 Task: Look for space in Sevastopol, Ukraine from 9th June, 2023 to 16th June, 2023 for 2 adults in price range Rs.8000 to Rs.16000. Place can be entire place with 2 bedrooms having 2 beds and 1 bathroom. Property type can be house, flat, guest house. Booking option can be shelf check-in. Required host language is English.
Action: Mouse moved to (412, 99)
Screenshot: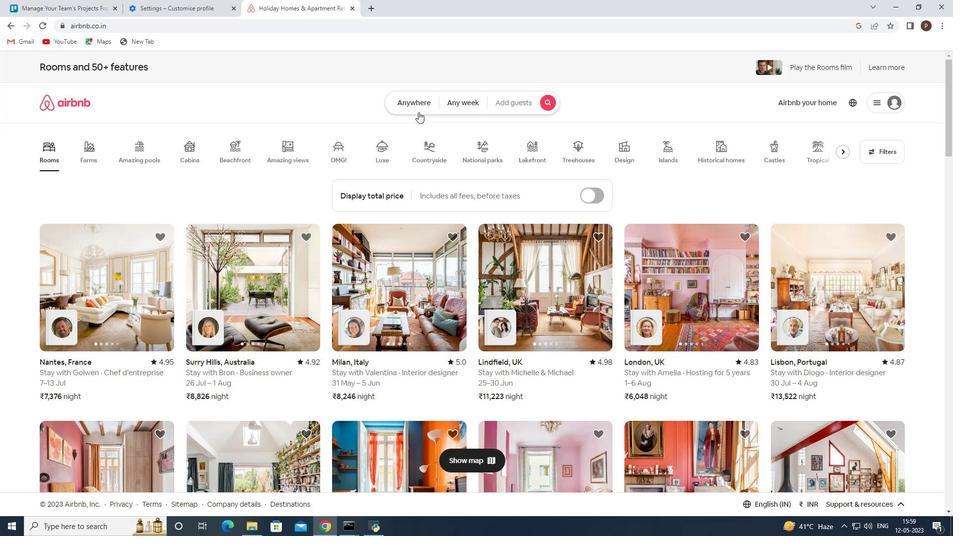 
Action: Mouse pressed left at (412, 99)
Screenshot: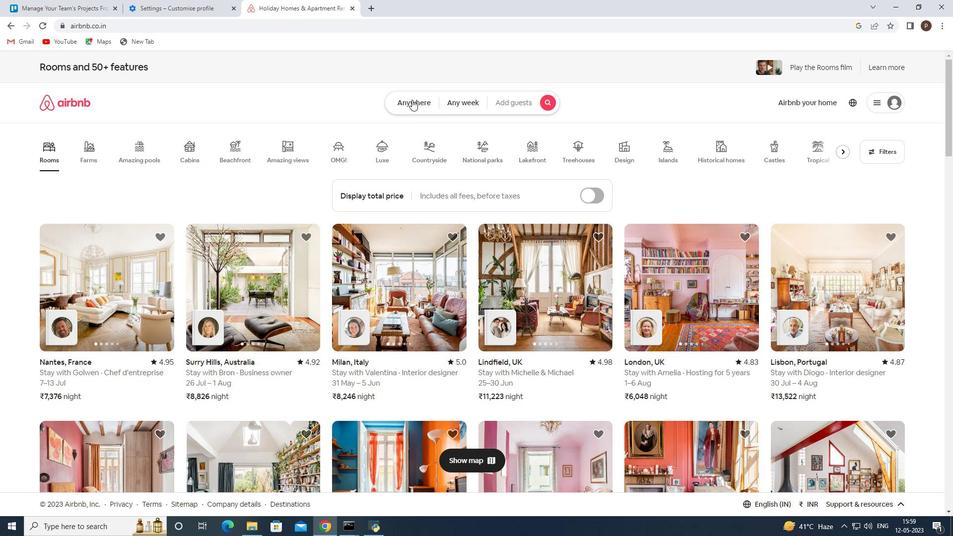
Action: Mouse moved to (313, 142)
Screenshot: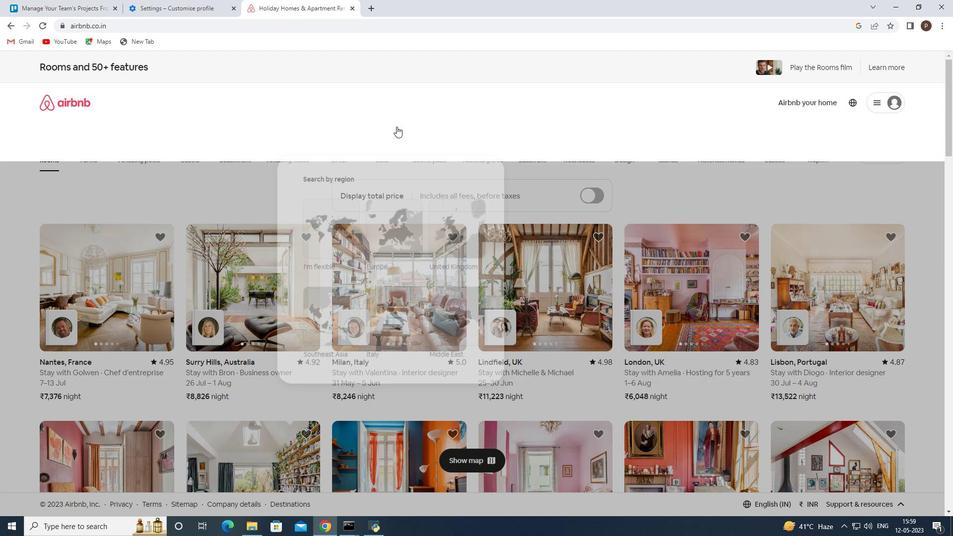 
Action: Mouse pressed left at (313, 142)
Screenshot: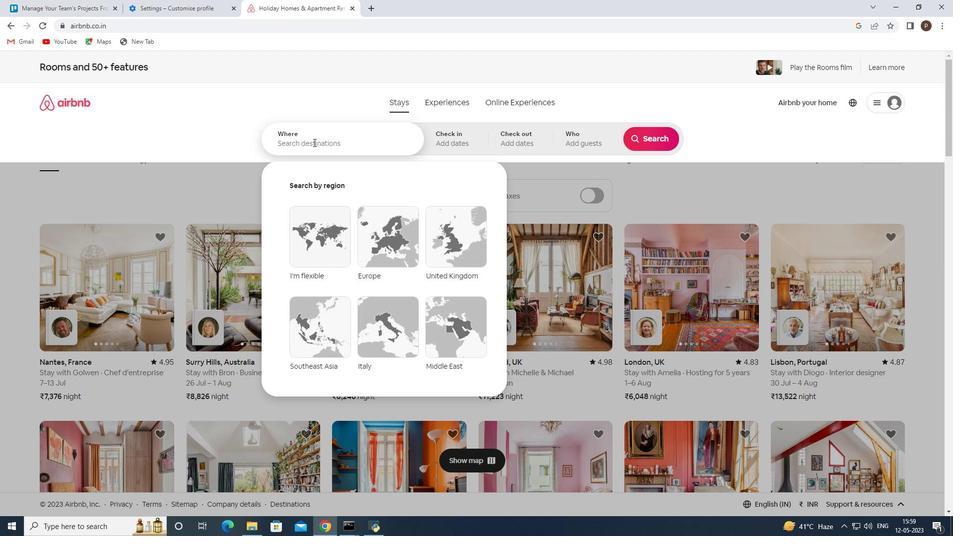 
Action: Key pressed <Key.caps_lock>S<Key.caps_lock>evastopol,<Key.space><Key.caps_lock>U<Key.caps_lock>kraine<Key.space><Key.enter>
Screenshot: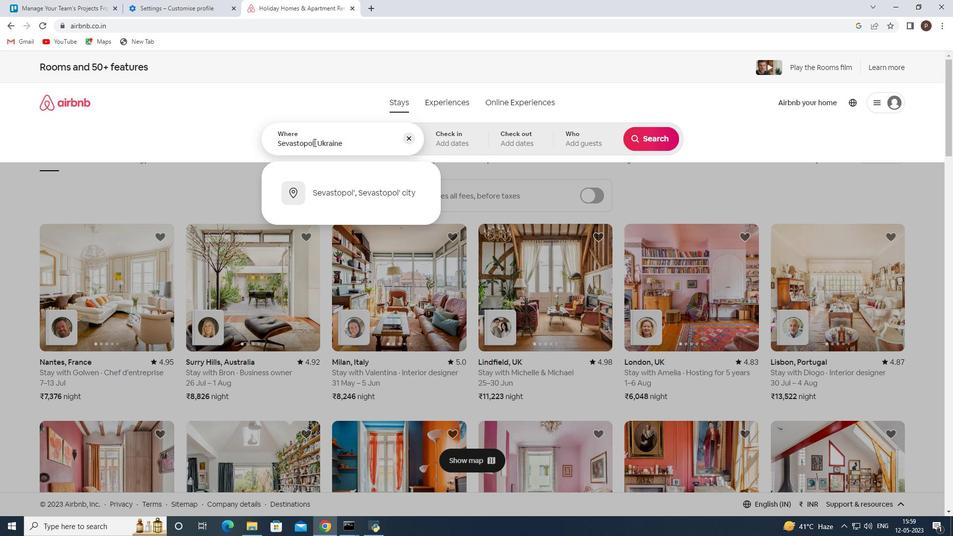 
Action: Mouse moved to (615, 282)
Screenshot: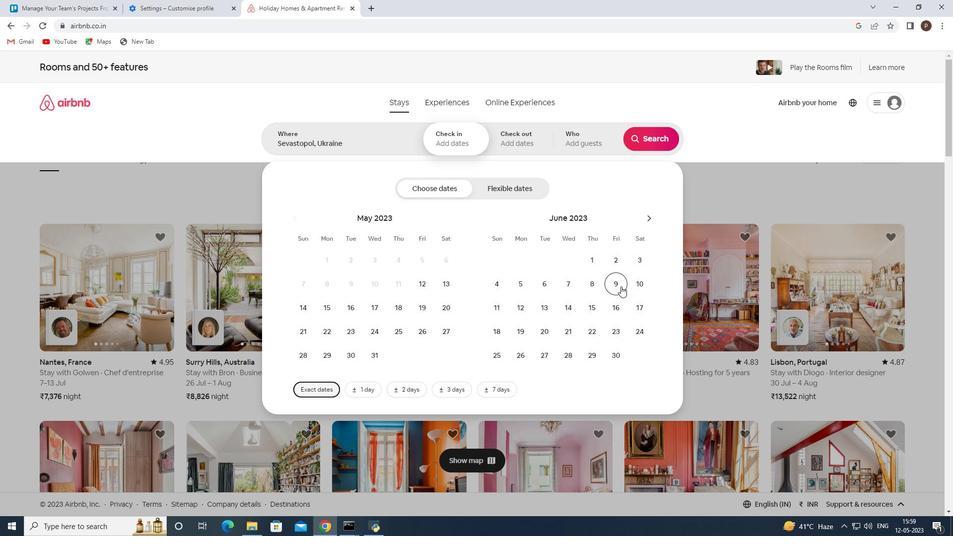 
Action: Mouse pressed left at (615, 282)
Screenshot: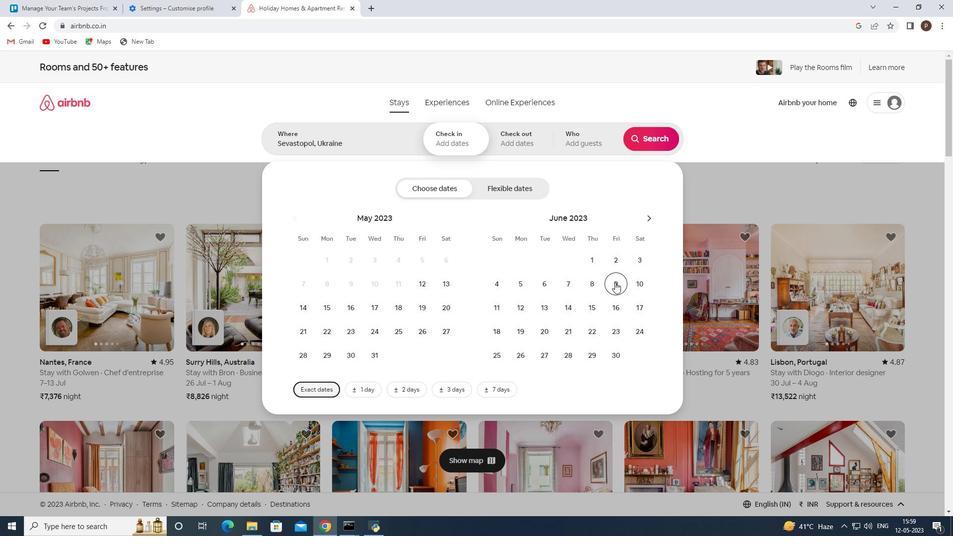 
Action: Mouse moved to (617, 302)
Screenshot: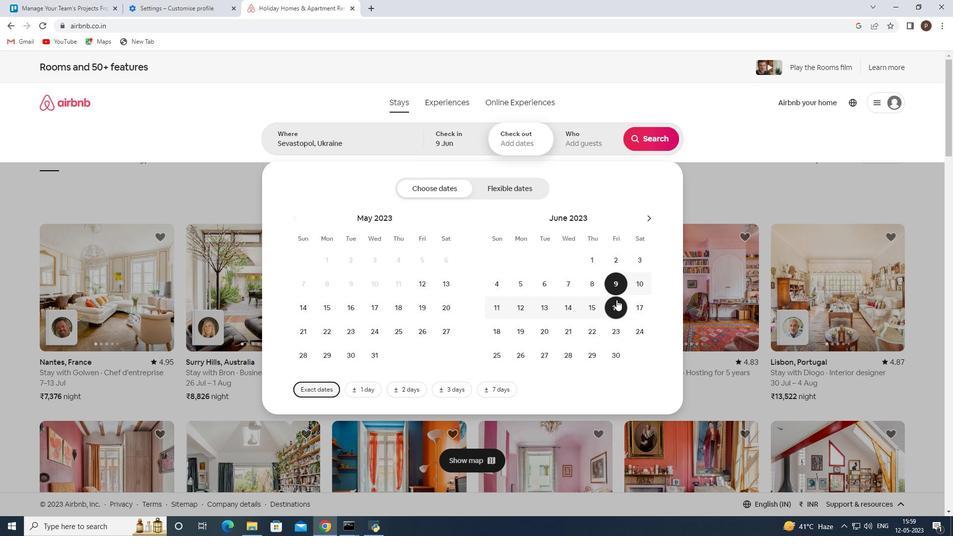 
Action: Mouse pressed left at (617, 302)
Screenshot: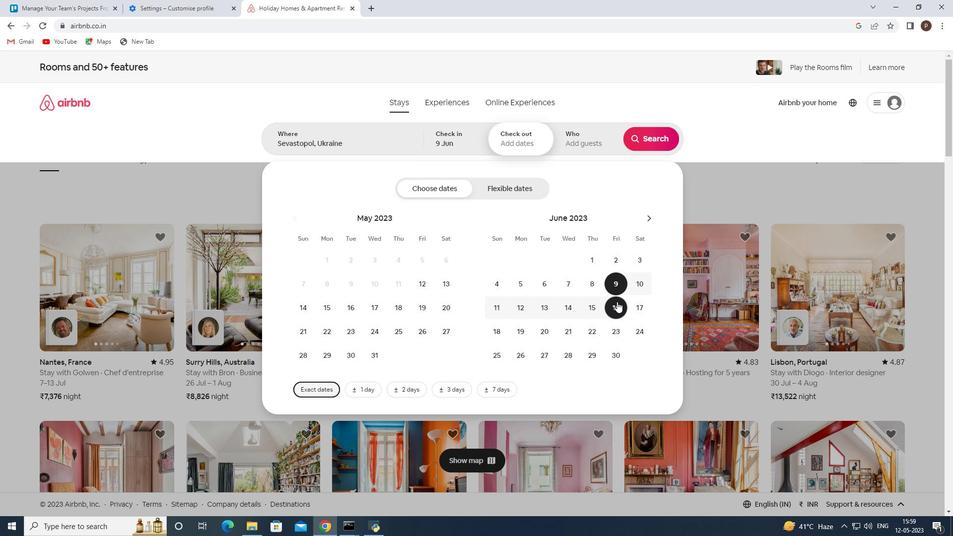 
Action: Mouse moved to (573, 141)
Screenshot: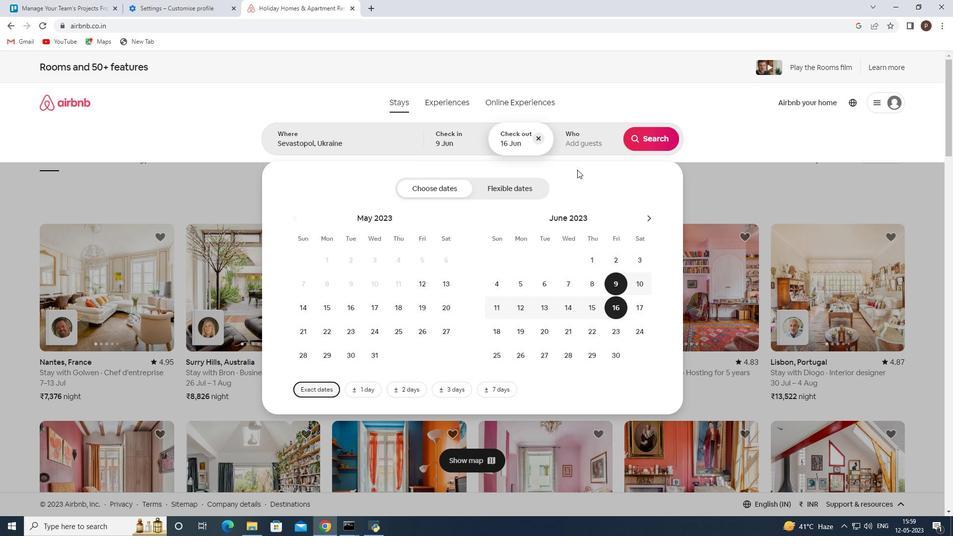 
Action: Mouse pressed left at (573, 141)
Screenshot: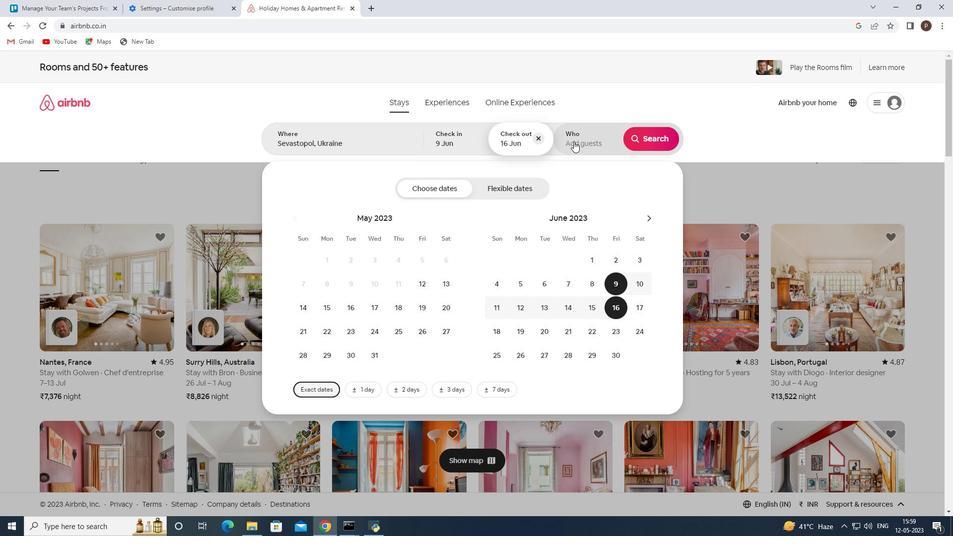 
Action: Mouse moved to (655, 197)
Screenshot: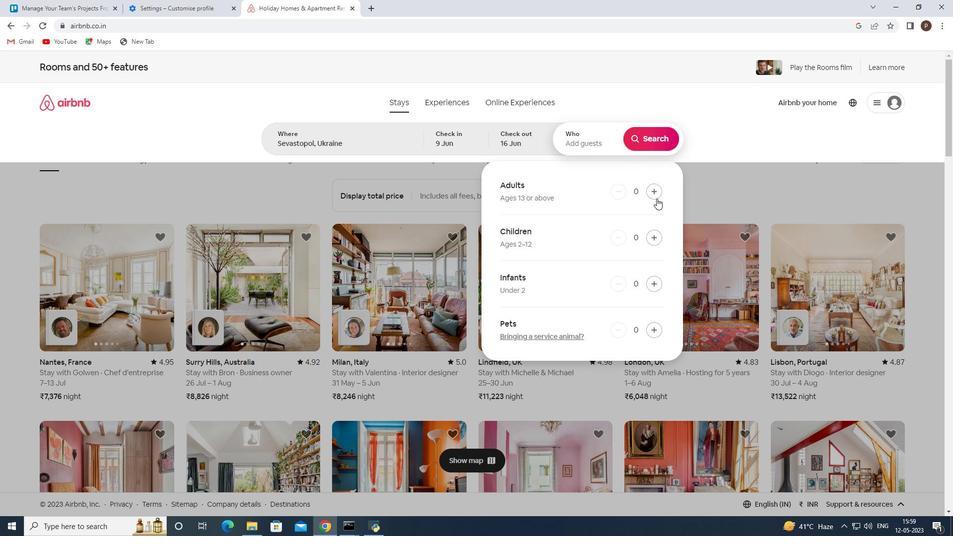 
Action: Mouse pressed left at (655, 197)
Screenshot: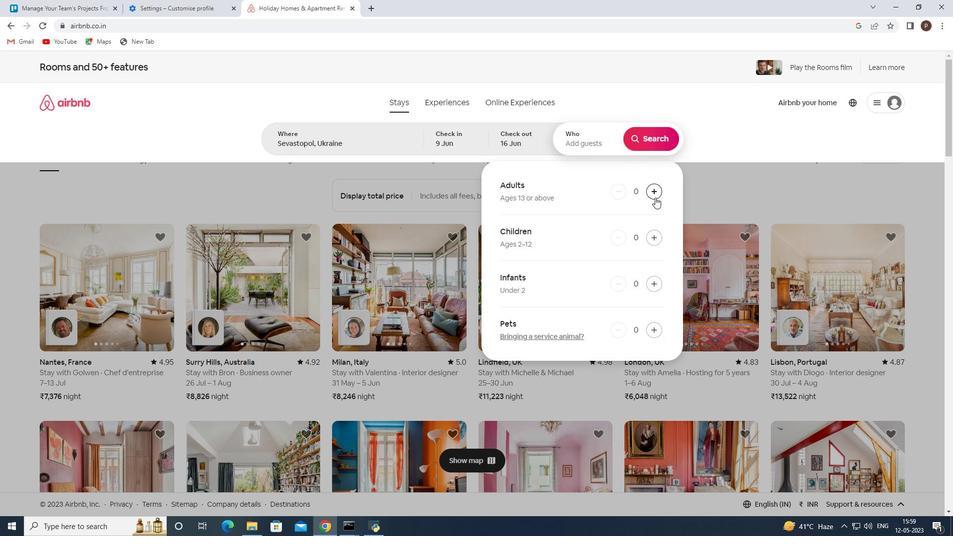 
Action: Mouse pressed left at (655, 197)
Screenshot: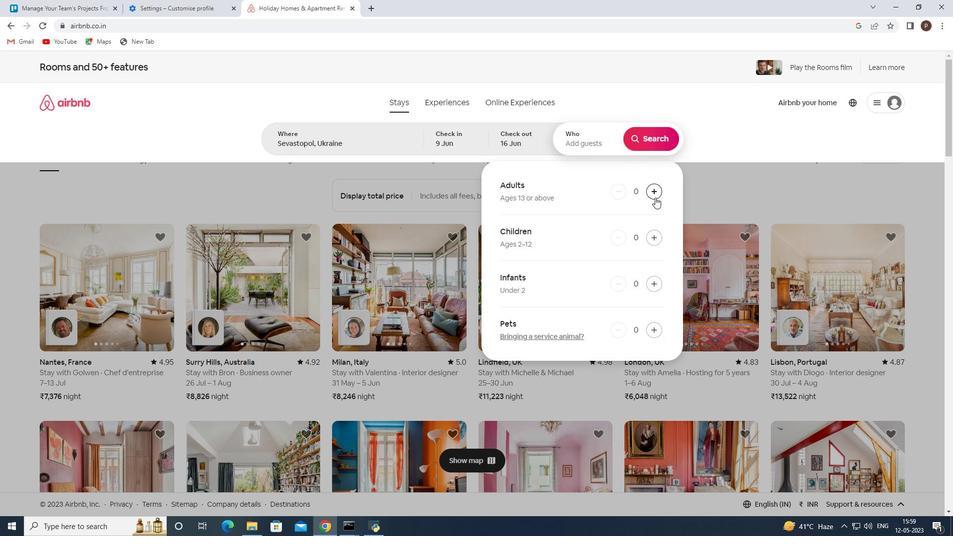 
Action: Mouse moved to (659, 140)
Screenshot: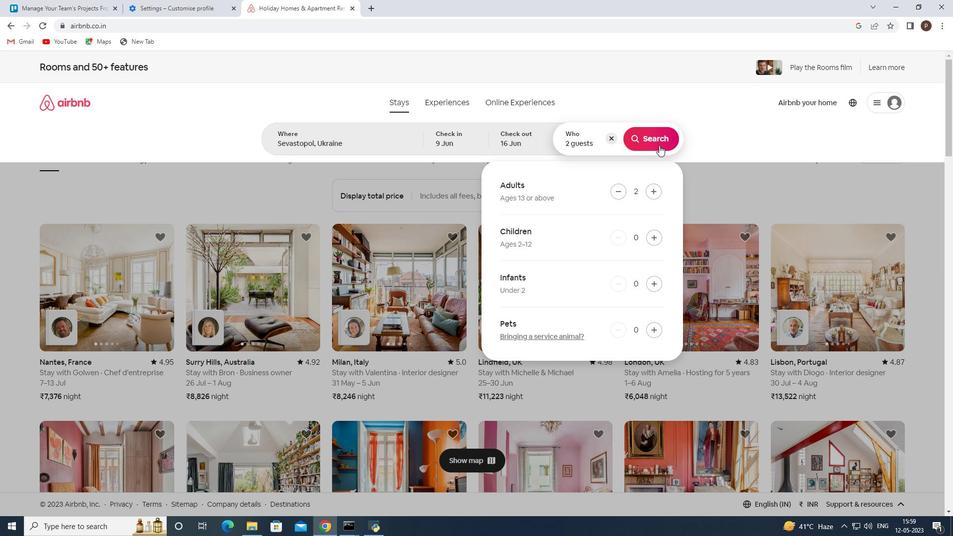 
Action: Mouse pressed left at (659, 140)
Screenshot: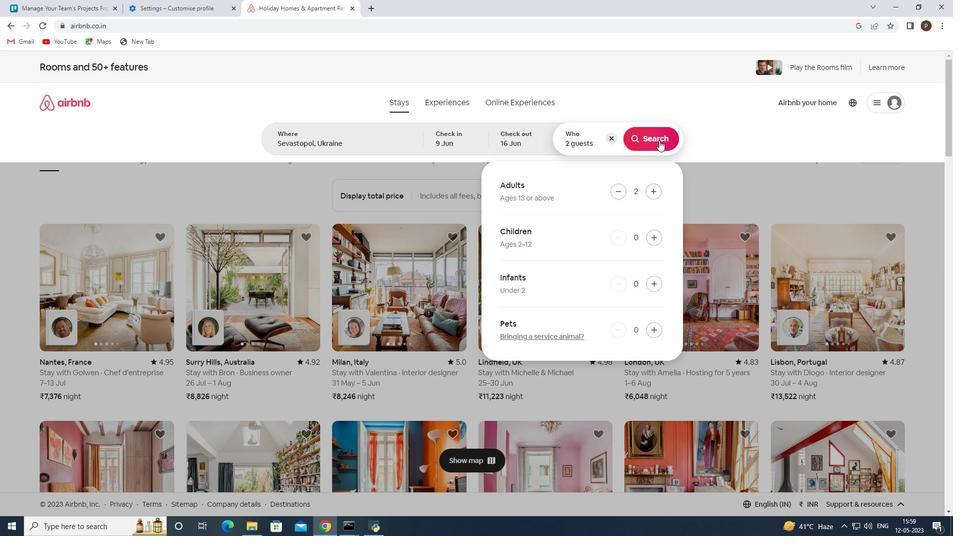 
Action: Mouse moved to (899, 109)
Screenshot: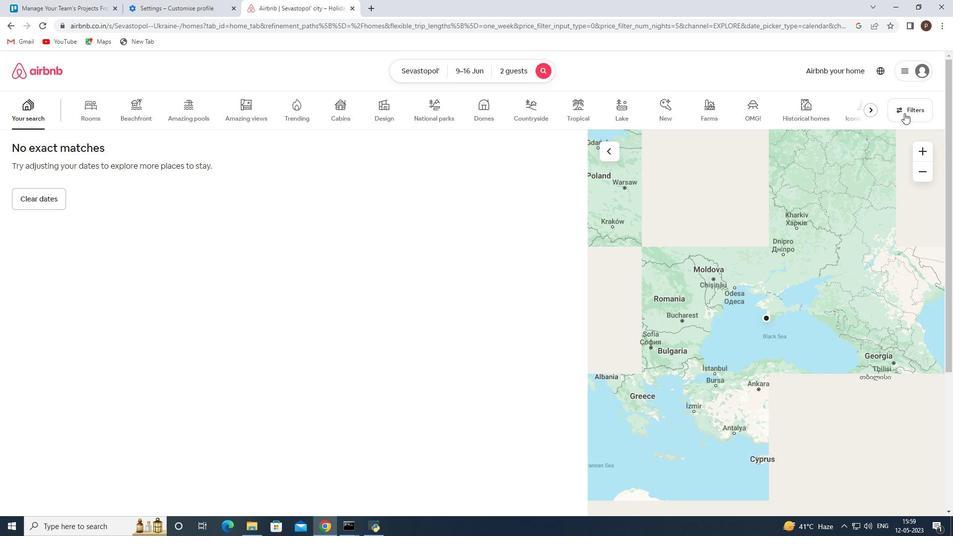 
Action: Mouse pressed left at (899, 109)
Screenshot: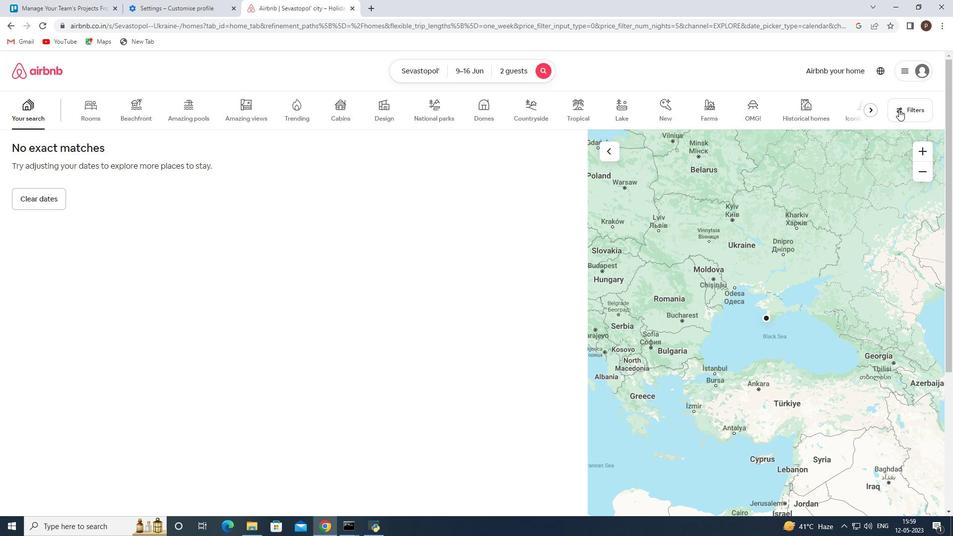 
Action: Mouse moved to (330, 360)
Screenshot: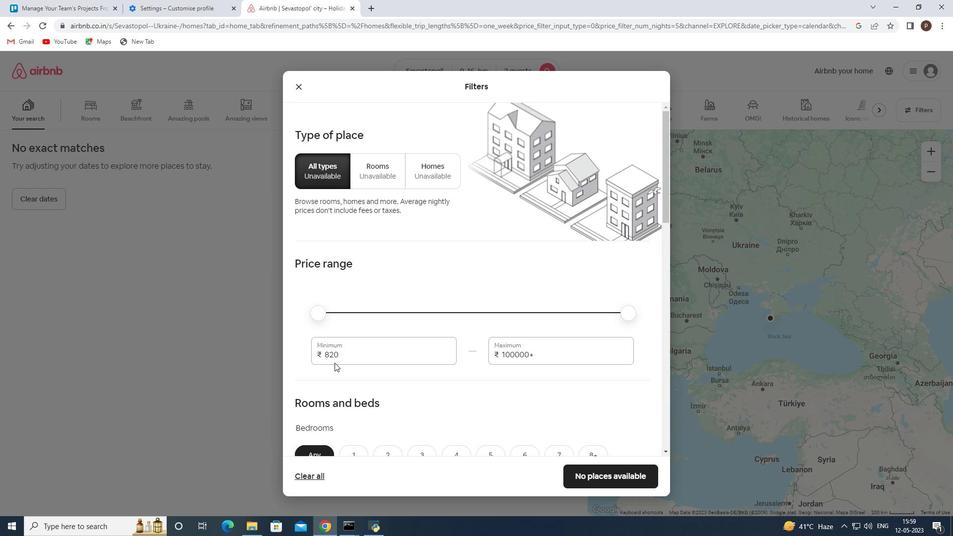 
Action: Mouse pressed left at (330, 360)
Screenshot: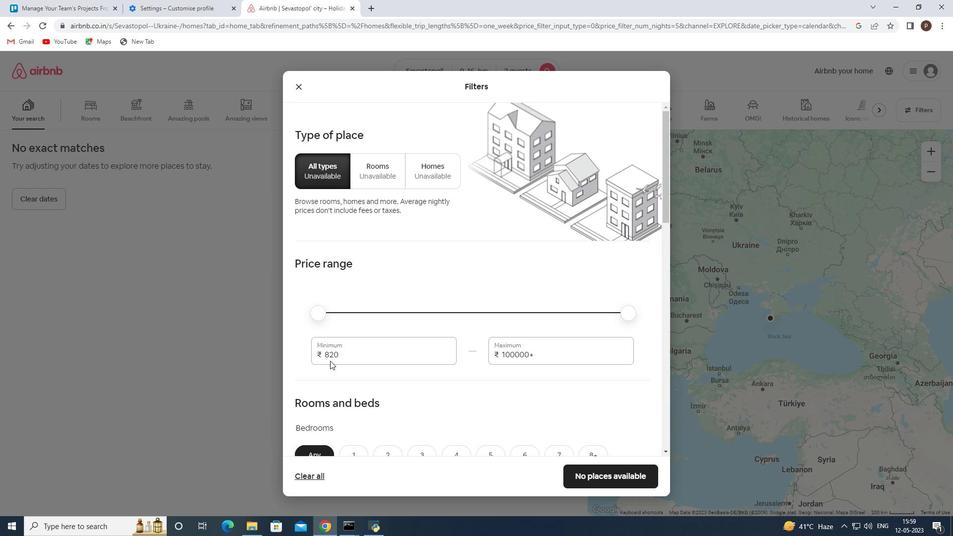 
Action: Mouse pressed left at (330, 360)
Screenshot: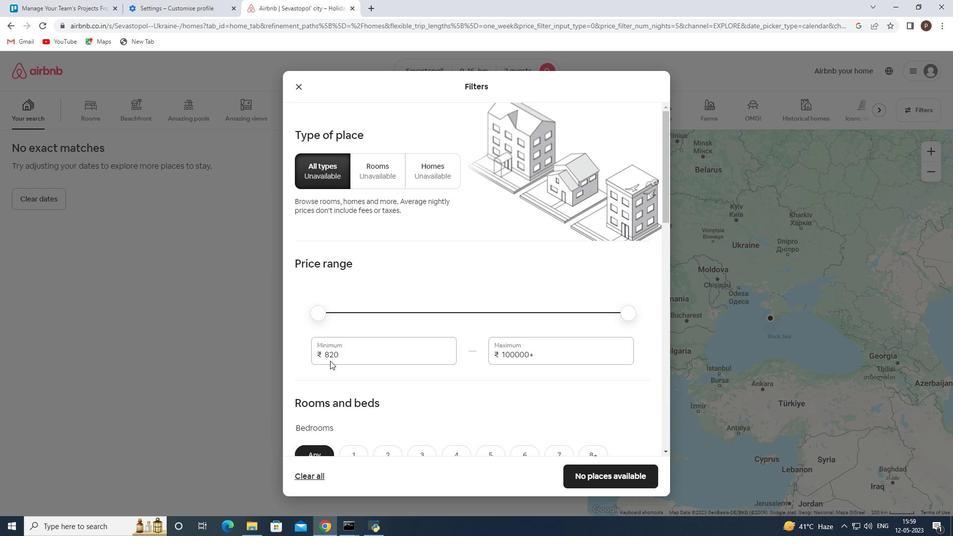 
Action: Mouse moved to (330, 358)
Screenshot: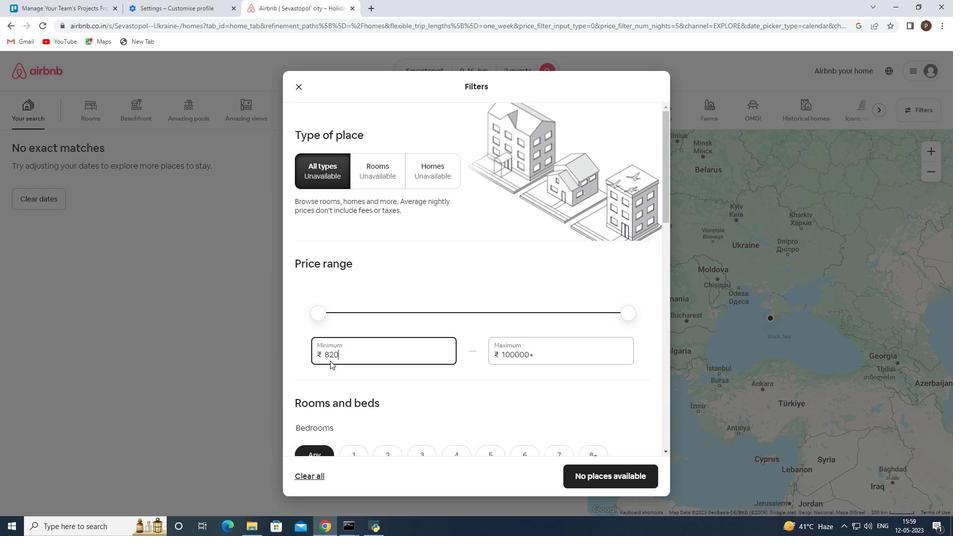 
Action: Mouse pressed left at (330, 358)
Screenshot: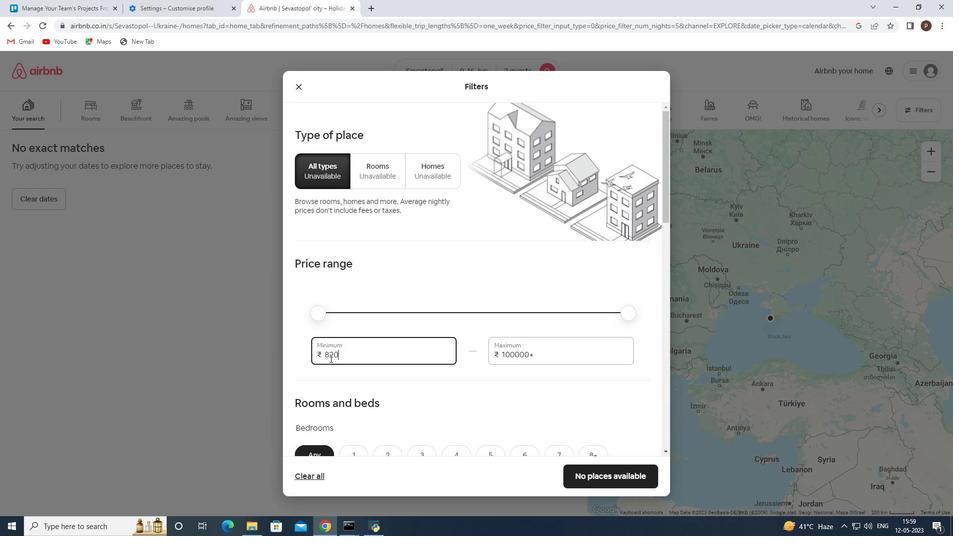 
Action: Mouse pressed left at (330, 358)
Screenshot: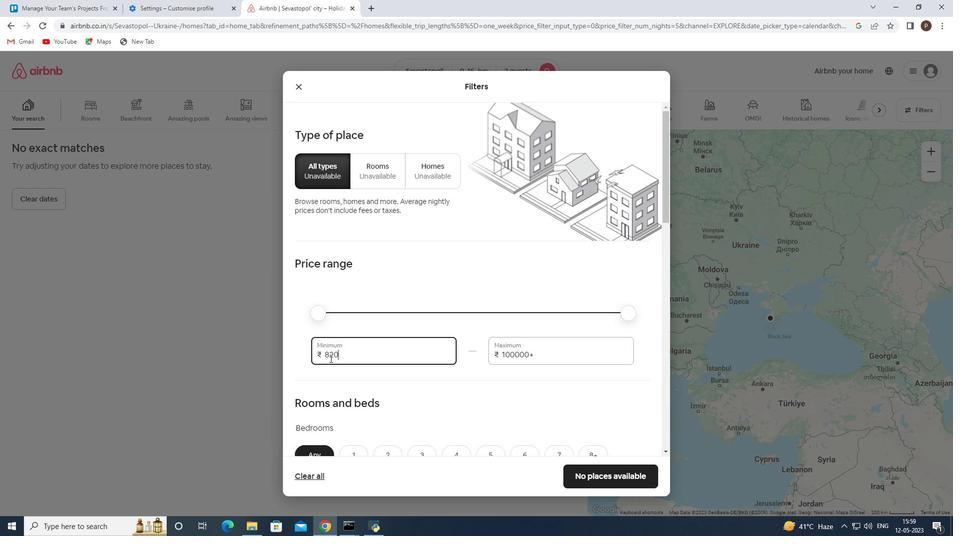 
Action: Mouse moved to (330, 357)
Screenshot: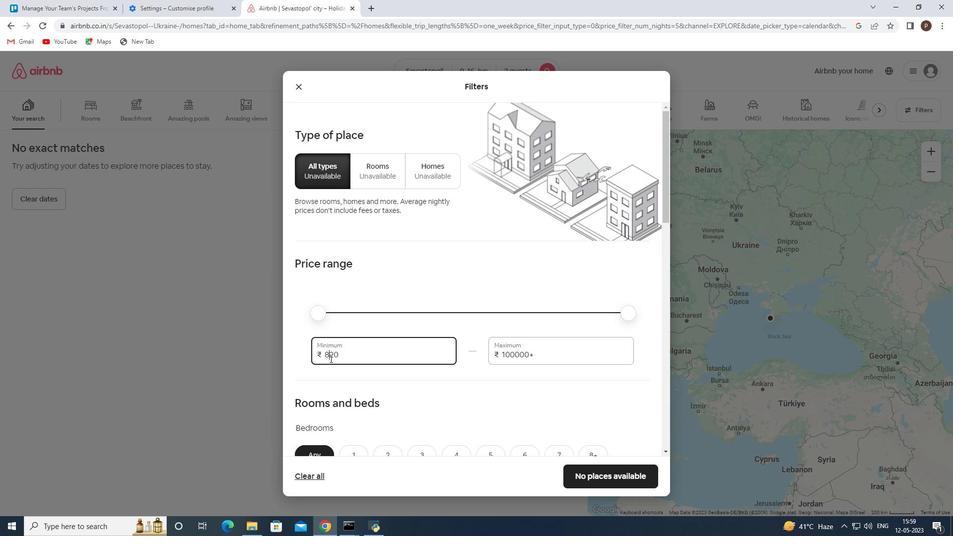 
Action: Key pressed 8000<Key.tab>16000
Screenshot: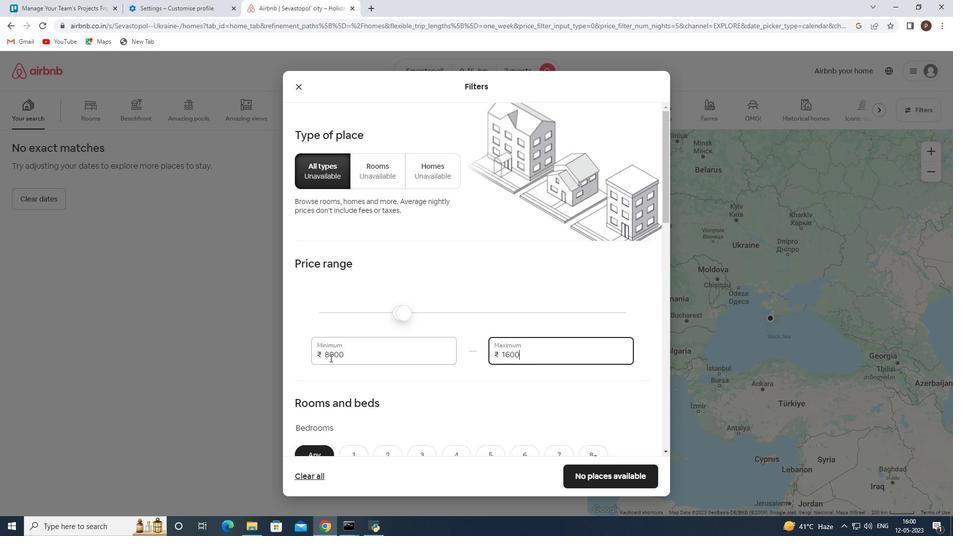 
Action: Mouse moved to (330, 356)
Screenshot: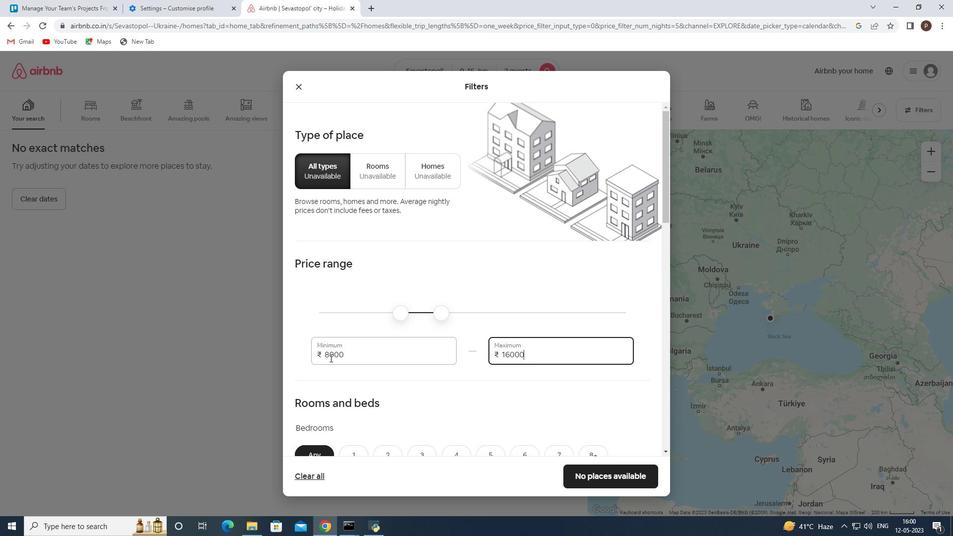
Action: Mouse scrolled (330, 356) with delta (0, 0)
Screenshot: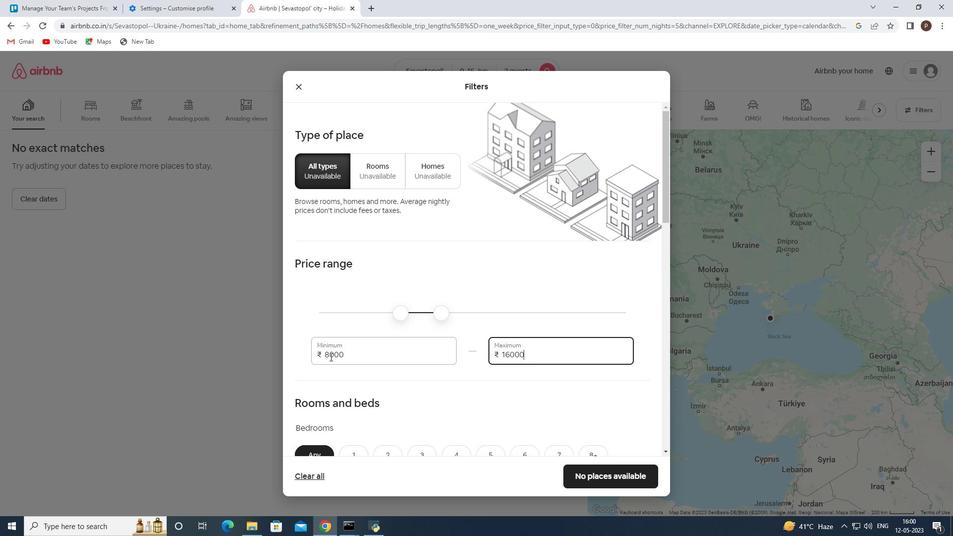 
Action: Mouse scrolled (330, 356) with delta (0, 0)
Screenshot: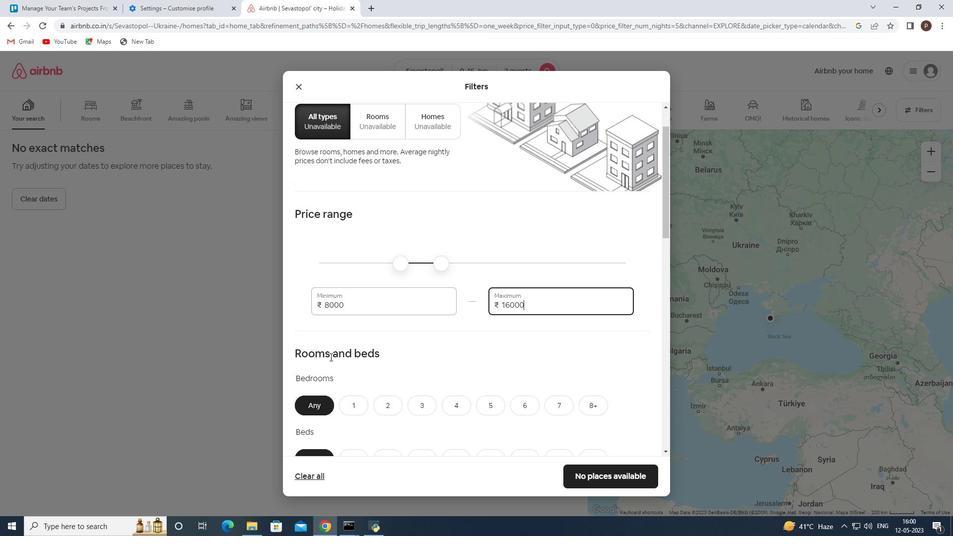 
Action: Mouse scrolled (330, 356) with delta (0, 0)
Screenshot: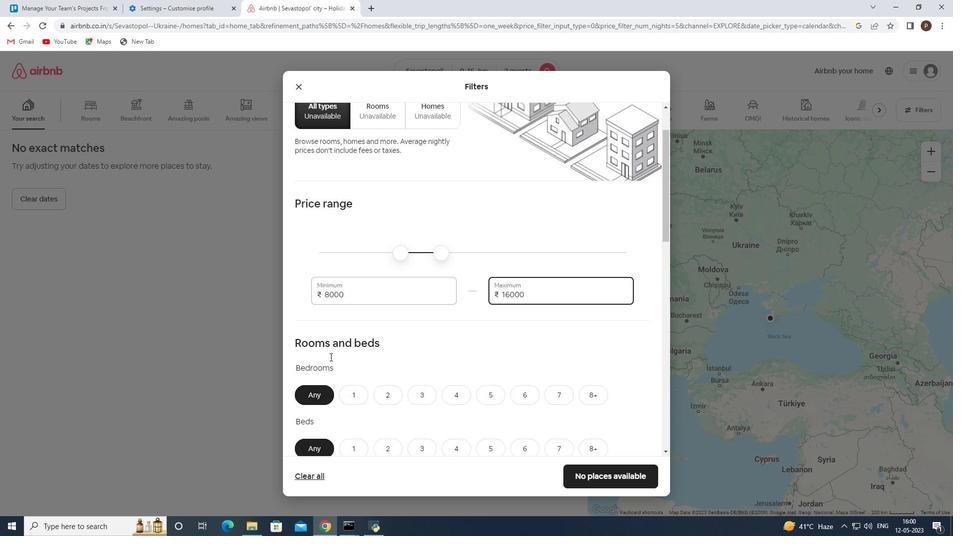 
Action: Mouse moved to (388, 310)
Screenshot: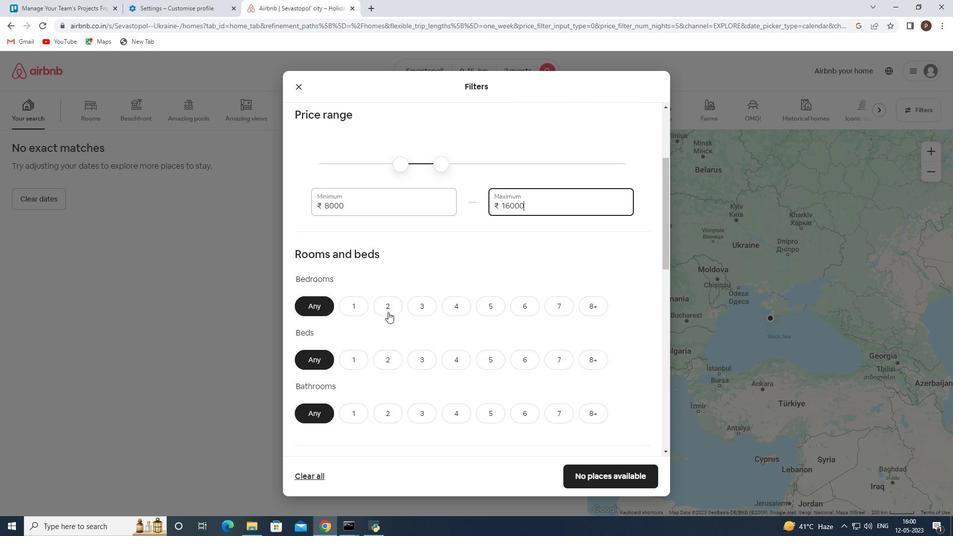 
Action: Mouse pressed left at (388, 310)
Screenshot: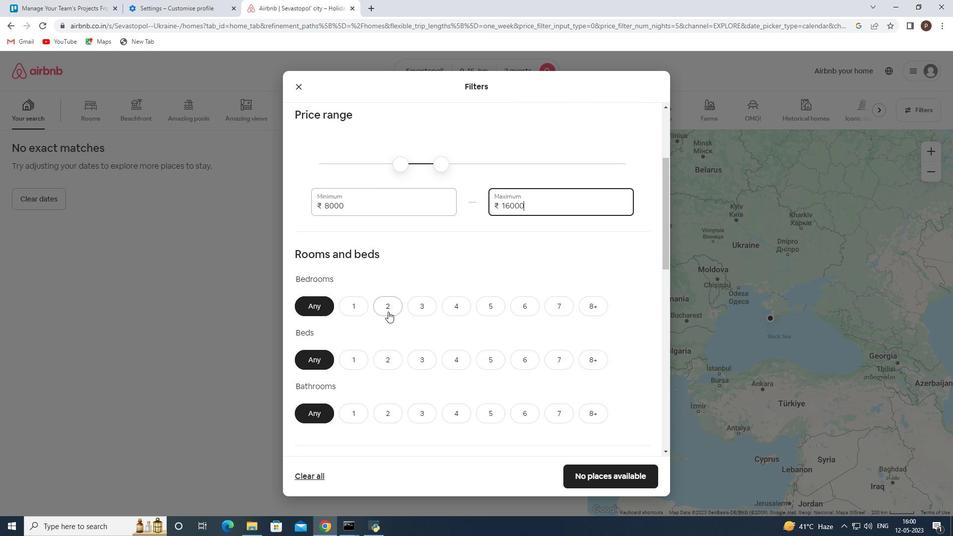 
Action: Mouse moved to (385, 353)
Screenshot: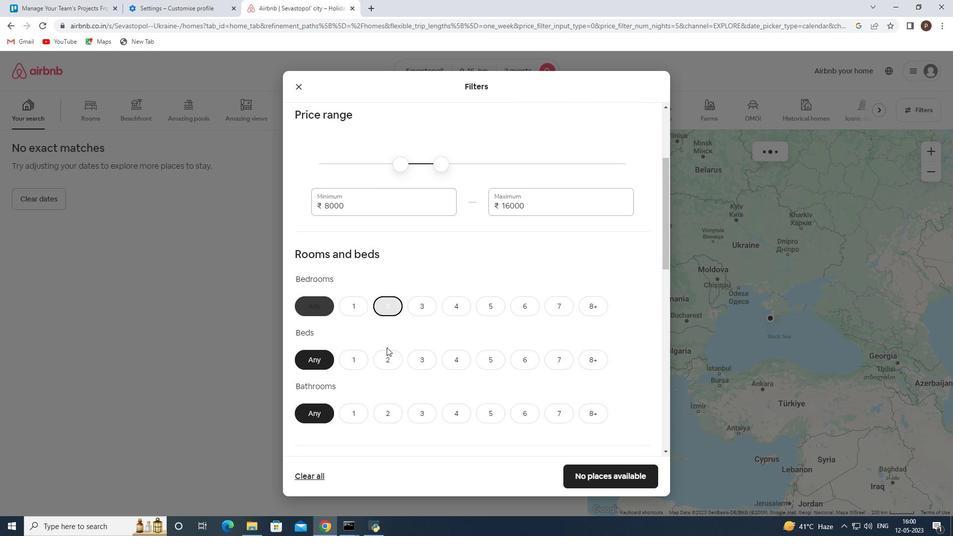 
Action: Mouse pressed left at (385, 353)
Screenshot: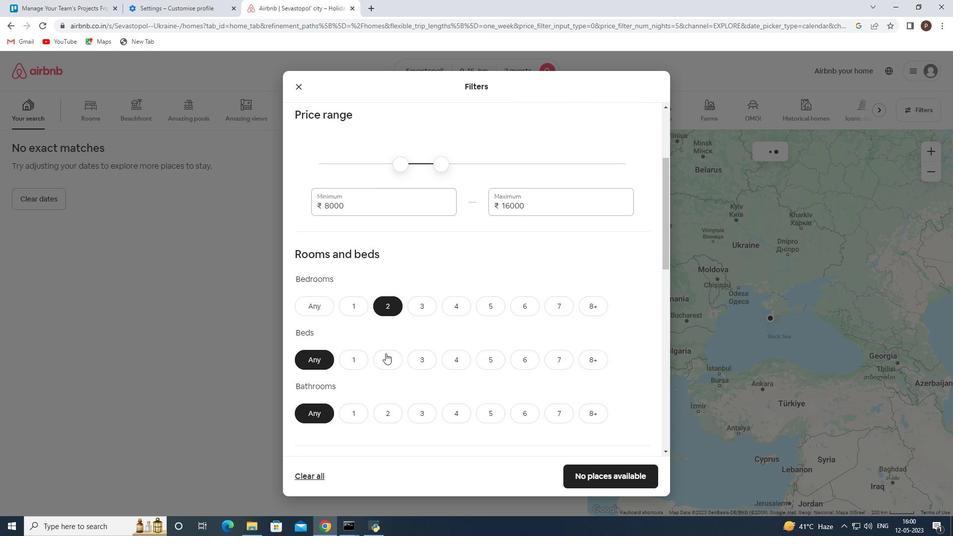 
Action: Mouse moved to (352, 408)
Screenshot: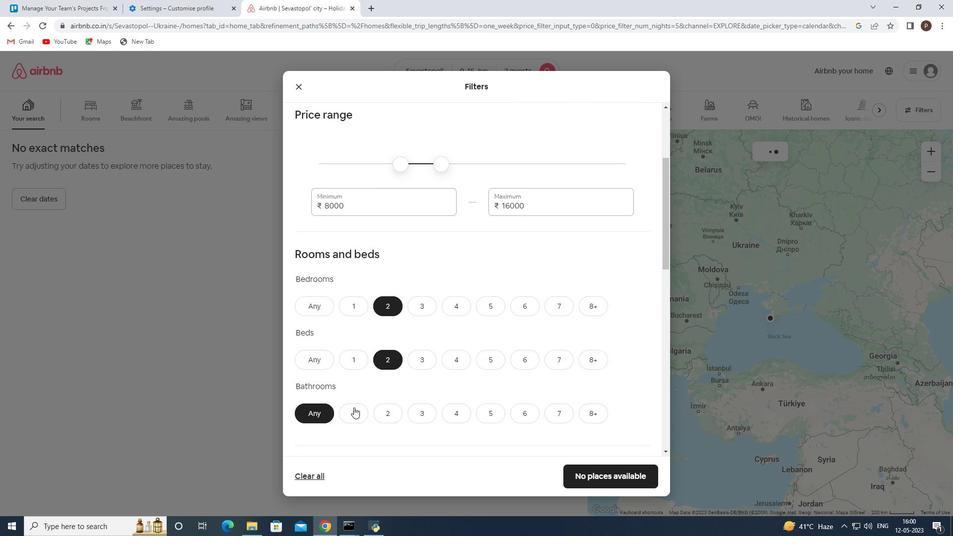 
Action: Mouse pressed left at (352, 408)
Screenshot: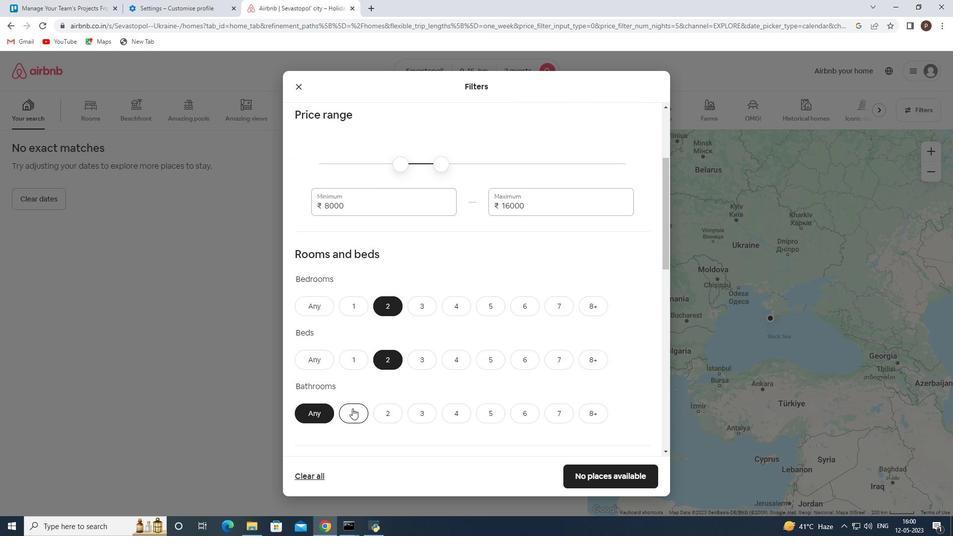 
Action: Mouse moved to (352, 391)
Screenshot: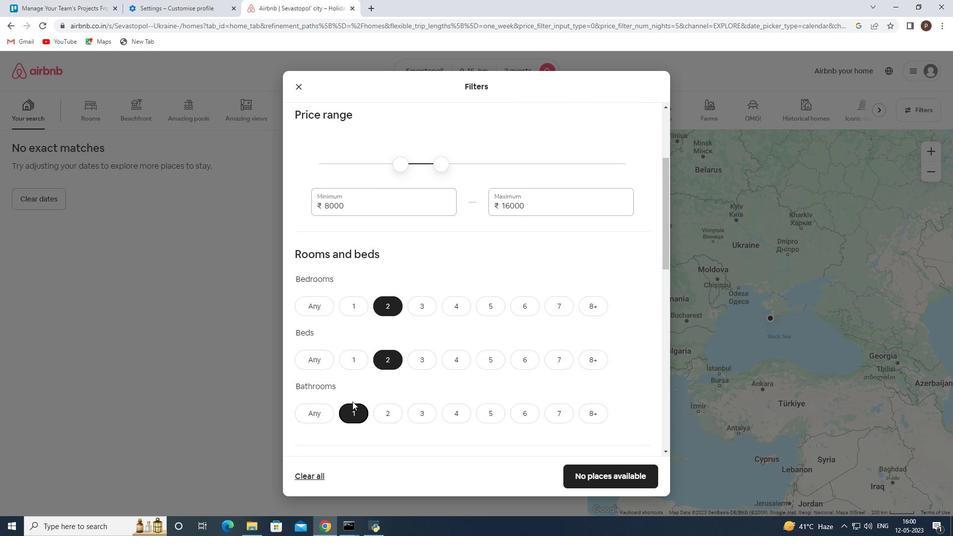 
Action: Mouse scrolled (352, 391) with delta (0, 0)
Screenshot: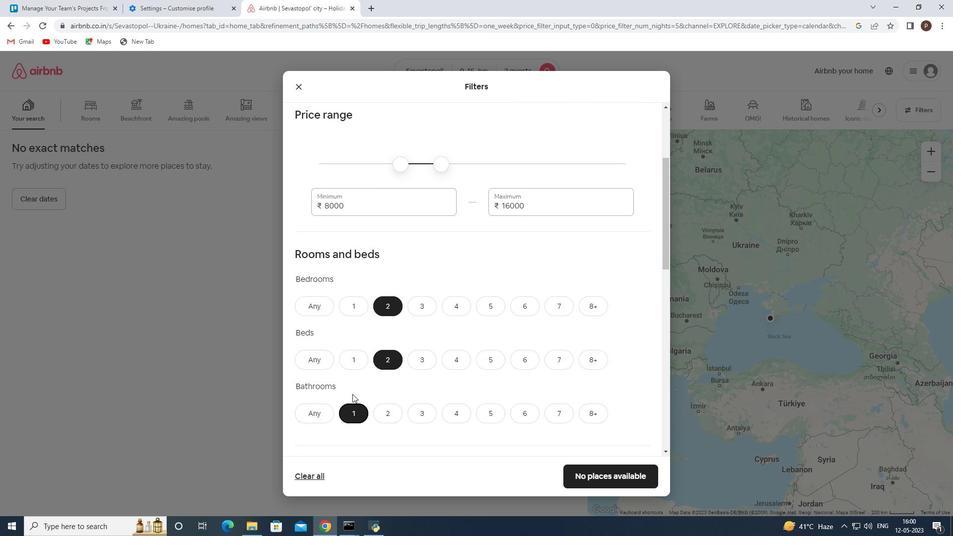 
Action: Mouse moved to (360, 375)
Screenshot: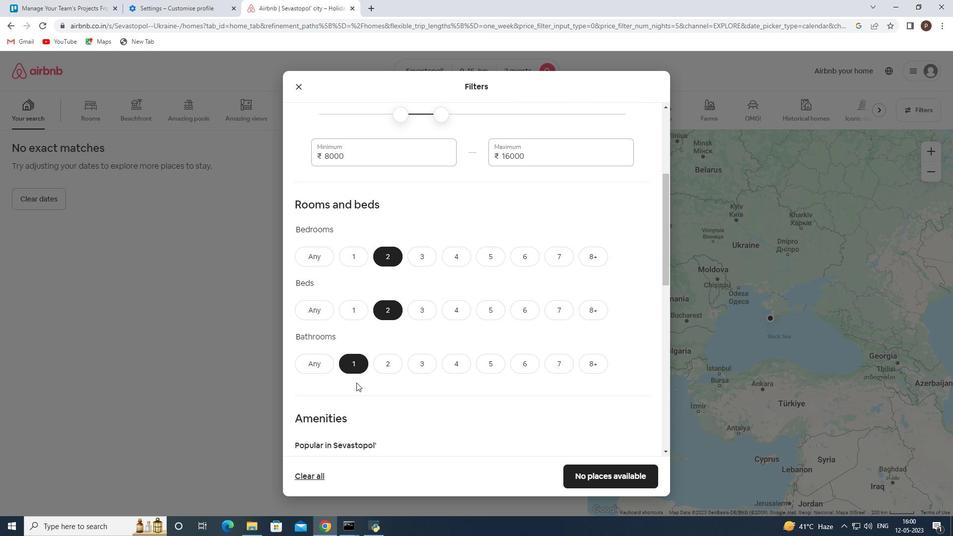 
Action: Mouse scrolled (360, 375) with delta (0, 0)
Screenshot: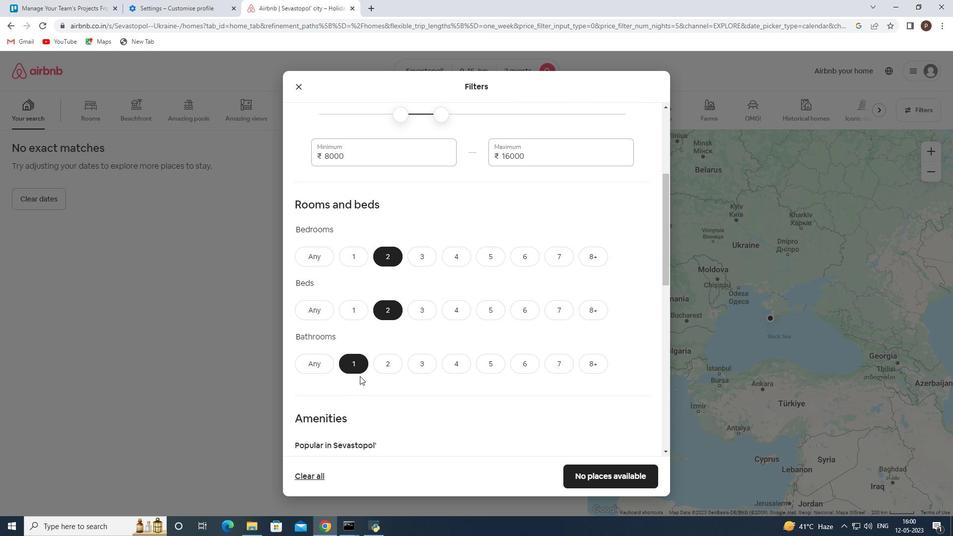
Action: Mouse moved to (362, 372)
Screenshot: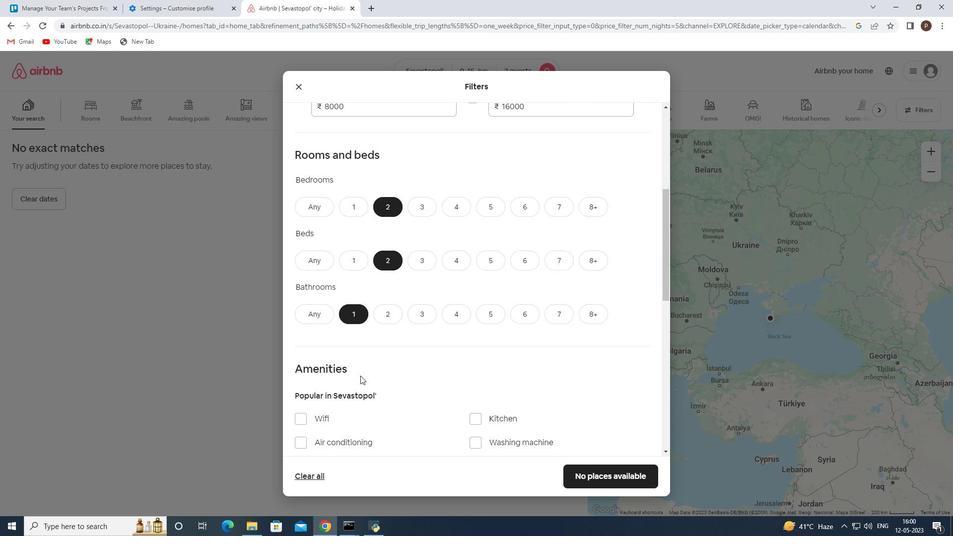 
Action: Mouse scrolled (362, 372) with delta (0, 0)
Screenshot: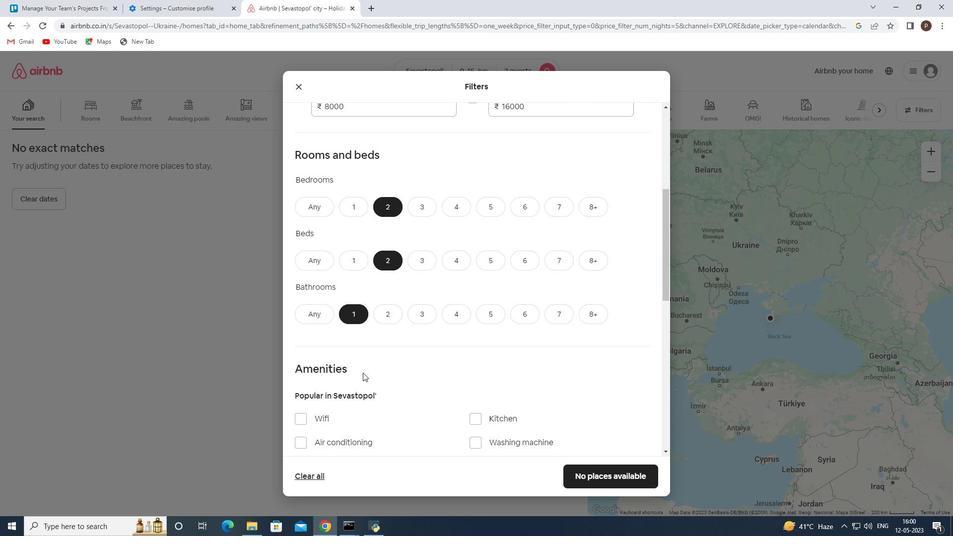 
Action: Mouse moved to (376, 382)
Screenshot: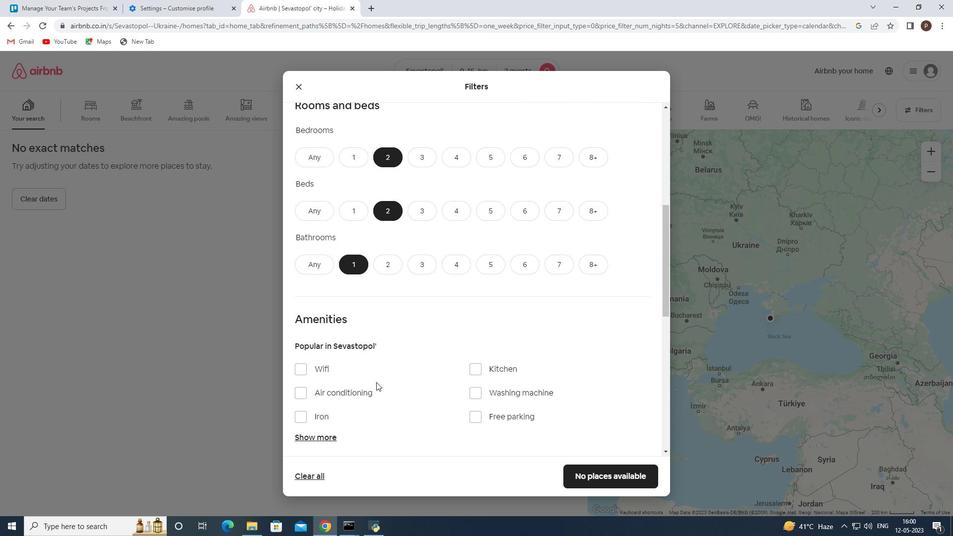 
Action: Mouse scrolled (376, 381) with delta (0, 0)
Screenshot: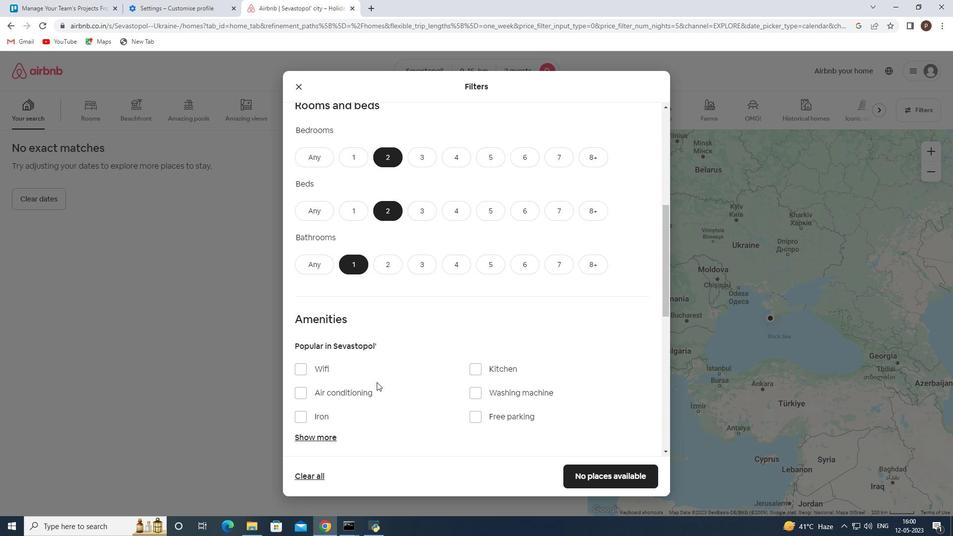 
Action: Mouse scrolled (376, 381) with delta (0, 0)
Screenshot: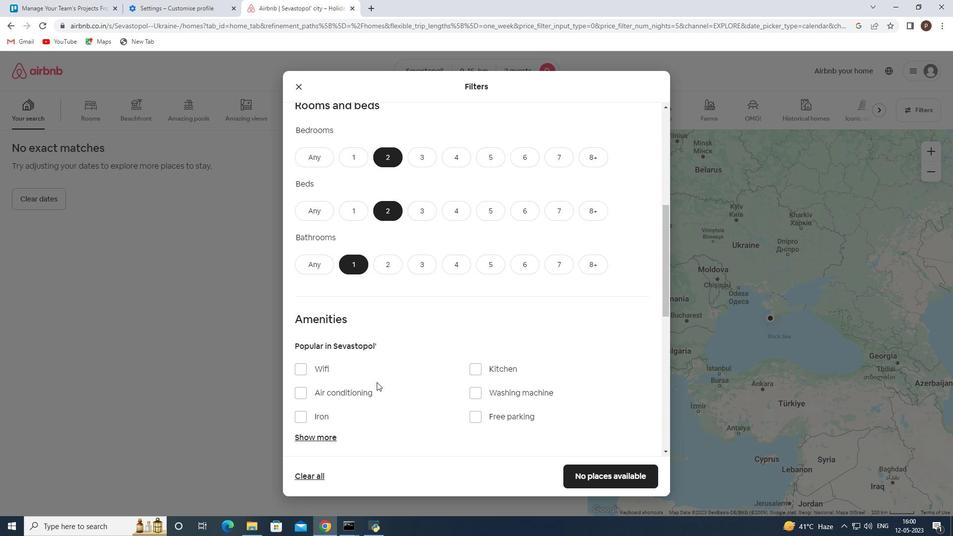 
Action: Mouse moved to (378, 379)
Screenshot: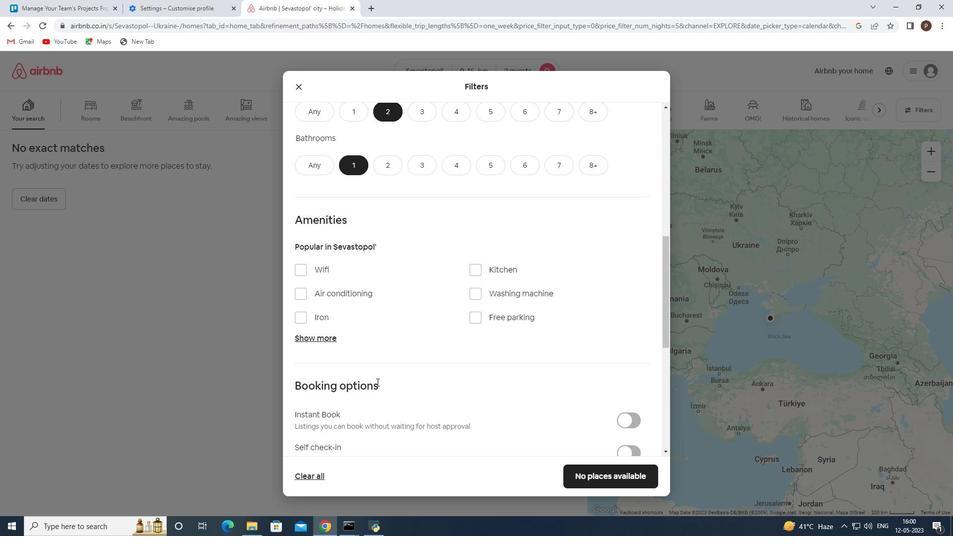 
Action: Mouse scrolled (378, 378) with delta (0, 0)
Screenshot: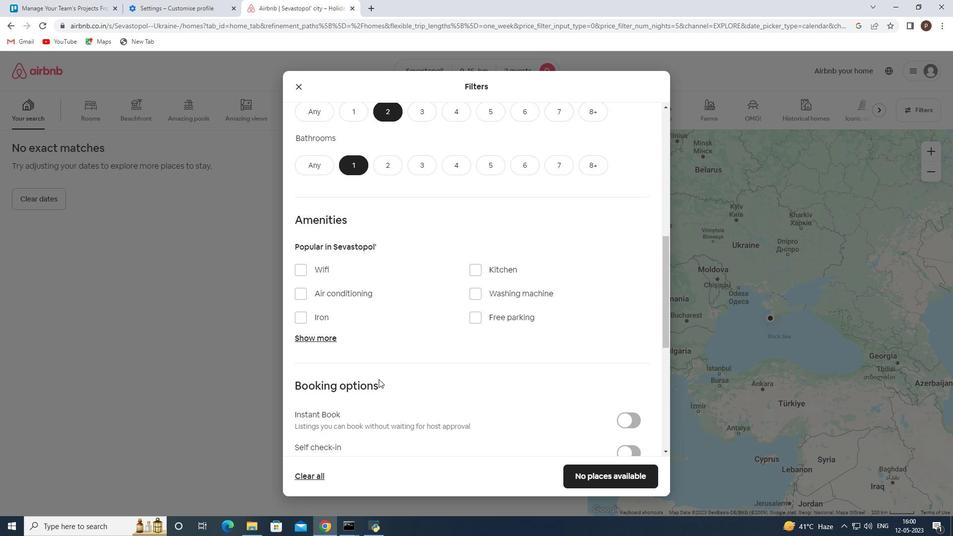 
Action: Mouse moved to (391, 351)
Screenshot: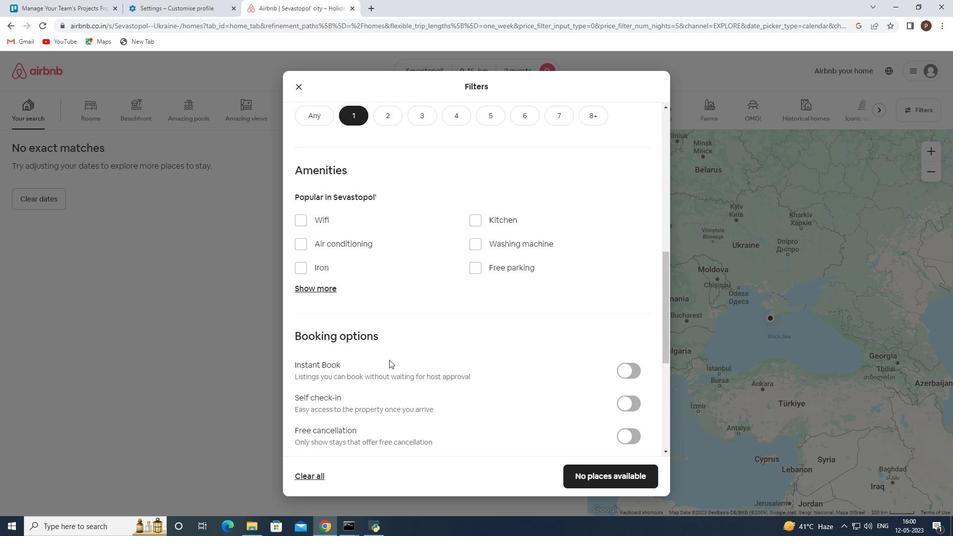 
Action: Mouse scrolled (391, 350) with delta (0, 0)
Screenshot: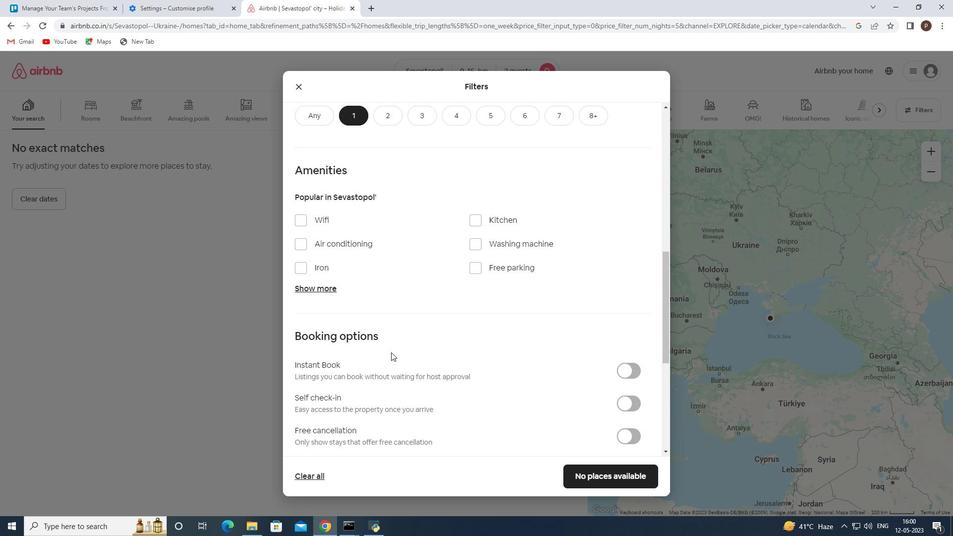 
Action: Mouse moved to (637, 350)
Screenshot: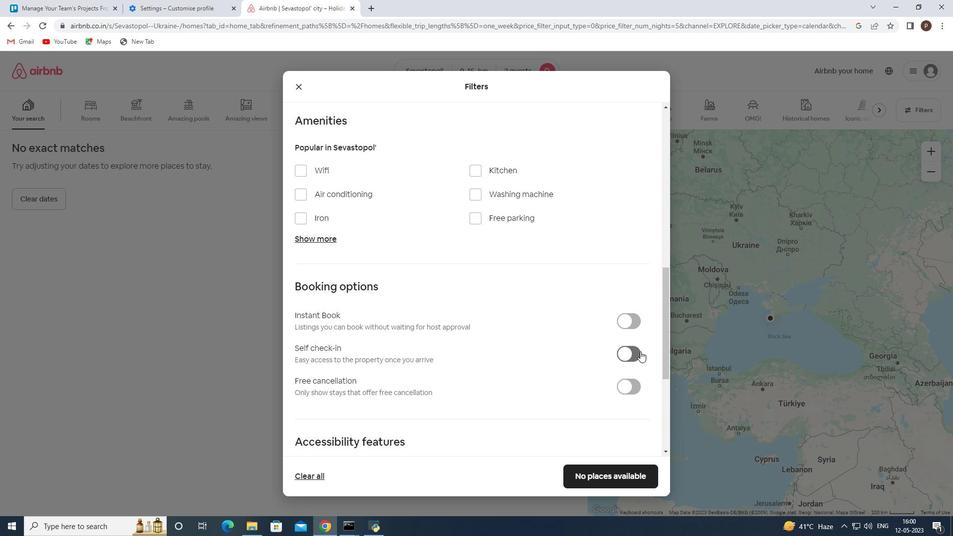 
Action: Mouse pressed left at (637, 350)
Screenshot: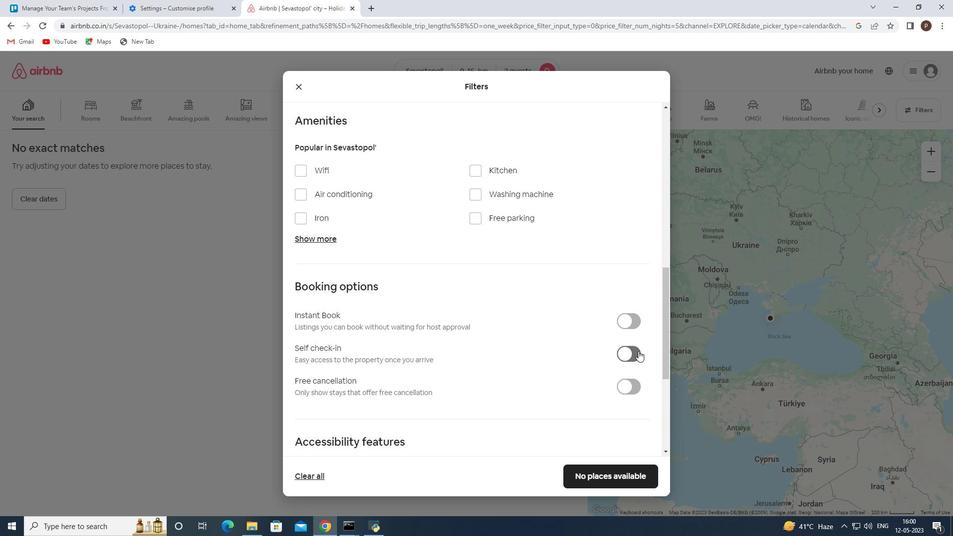 
Action: Mouse moved to (543, 364)
Screenshot: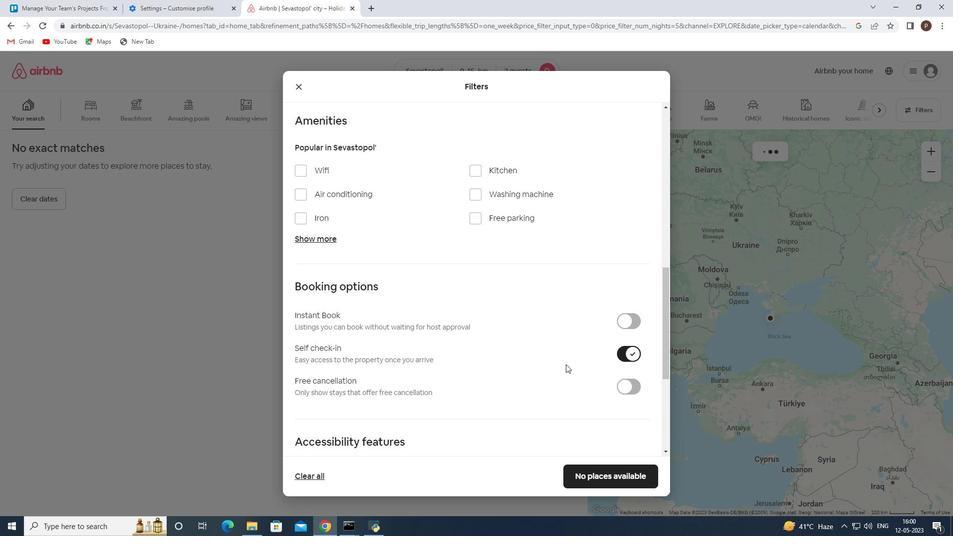 
Action: Mouse scrolled (543, 363) with delta (0, 0)
Screenshot: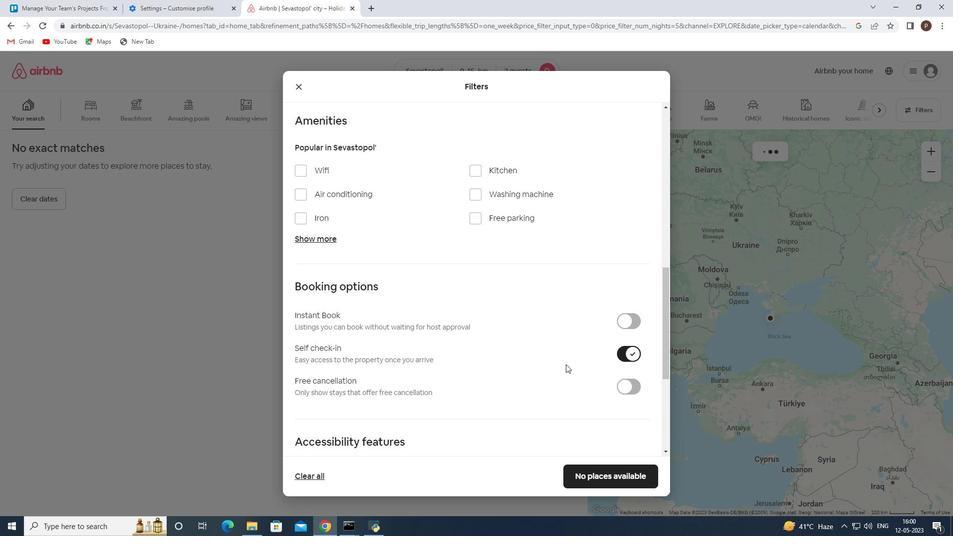 
Action: Mouse moved to (542, 364)
Screenshot: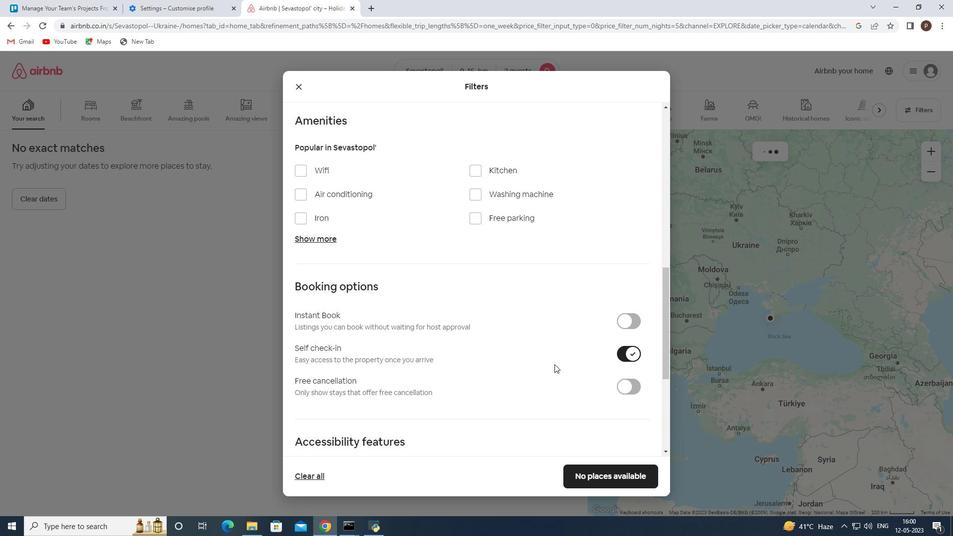 
Action: Mouse scrolled (542, 363) with delta (0, 0)
Screenshot: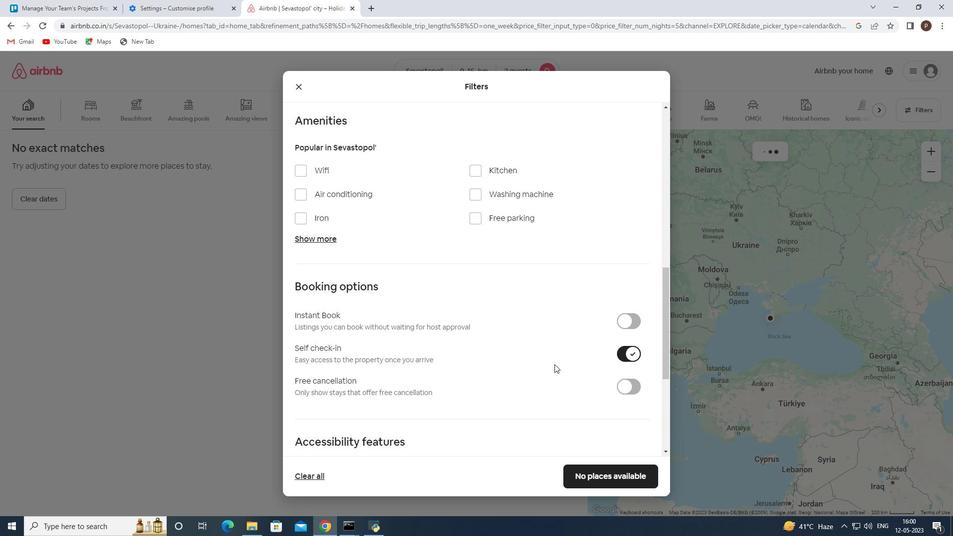 
Action: Mouse moved to (542, 364)
Screenshot: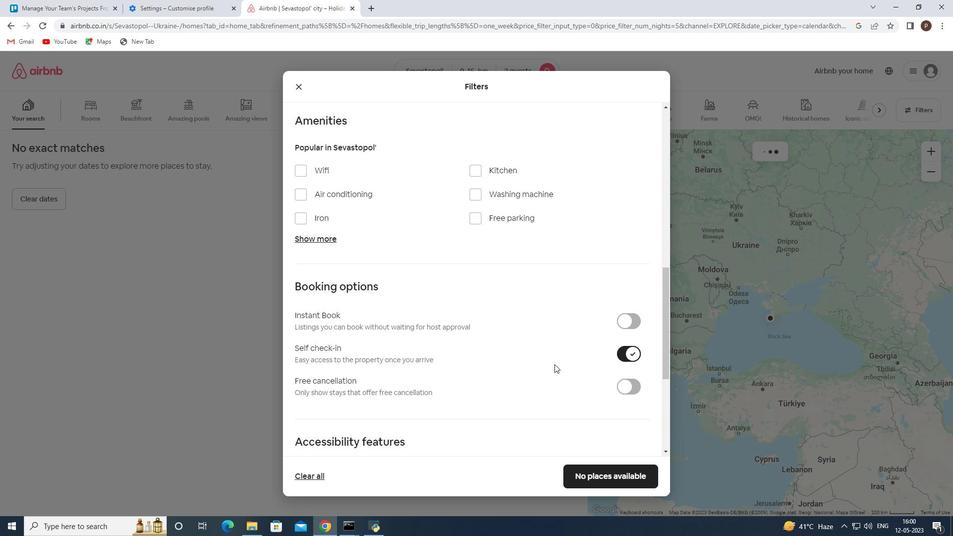 
Action: Mouse scrolled (542, 363) with delta (0, 0)
Screenshot: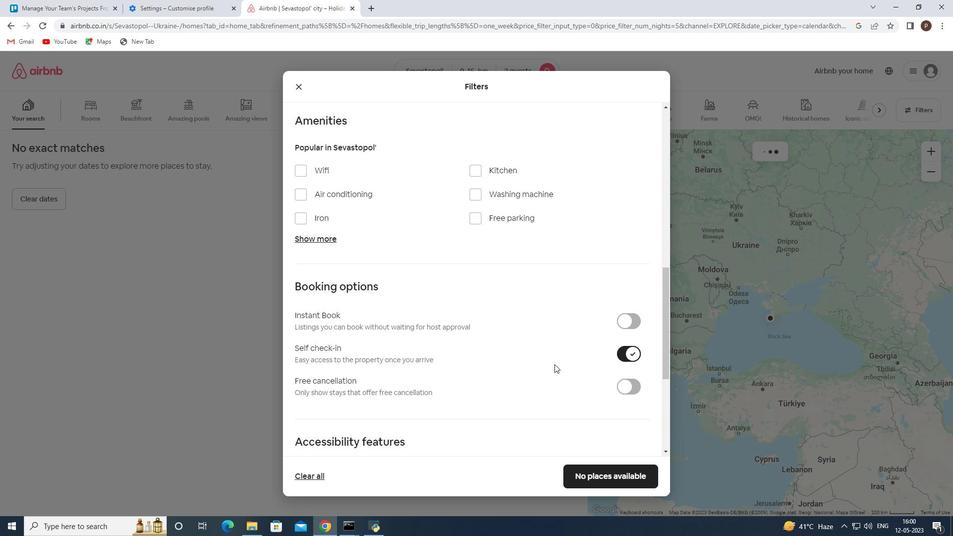 
Action: Mouse moved to (541, 364)
Screenshot: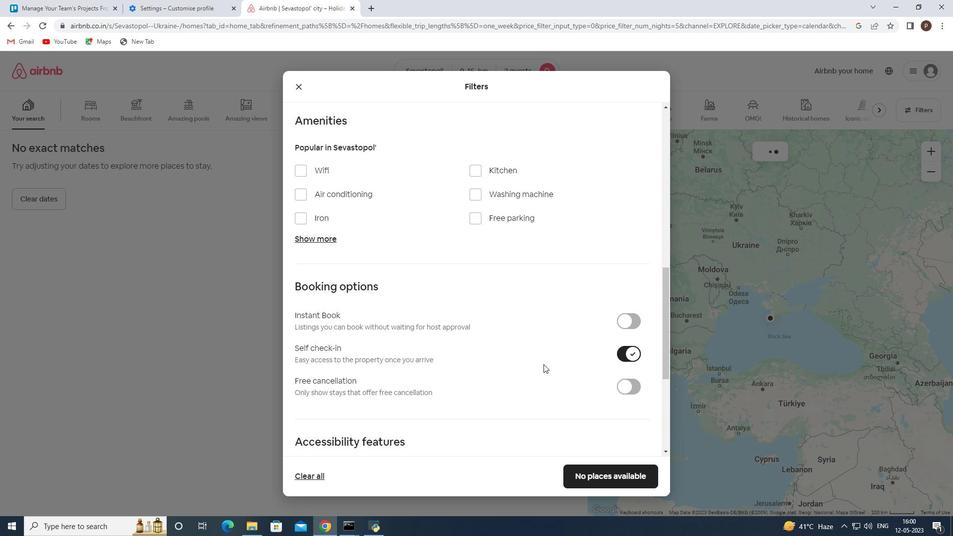 
Action: Mouse scrolled (541, 363) with delta (0, 0)
Screenshot: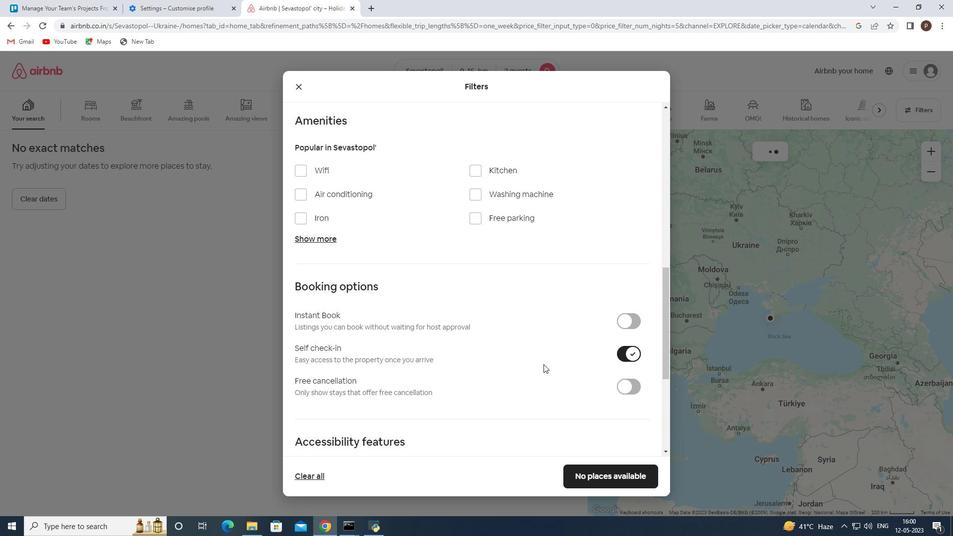 
Action: Mouse moved to (538, 364)
Screenshot: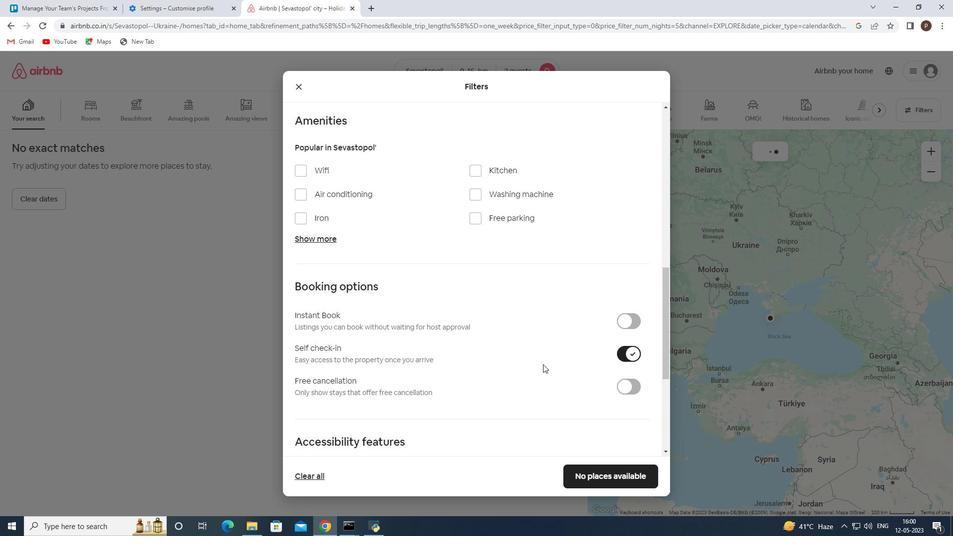 
Action: Mouse scrolled (538, 363) with delta (0, 0)
Screenshot: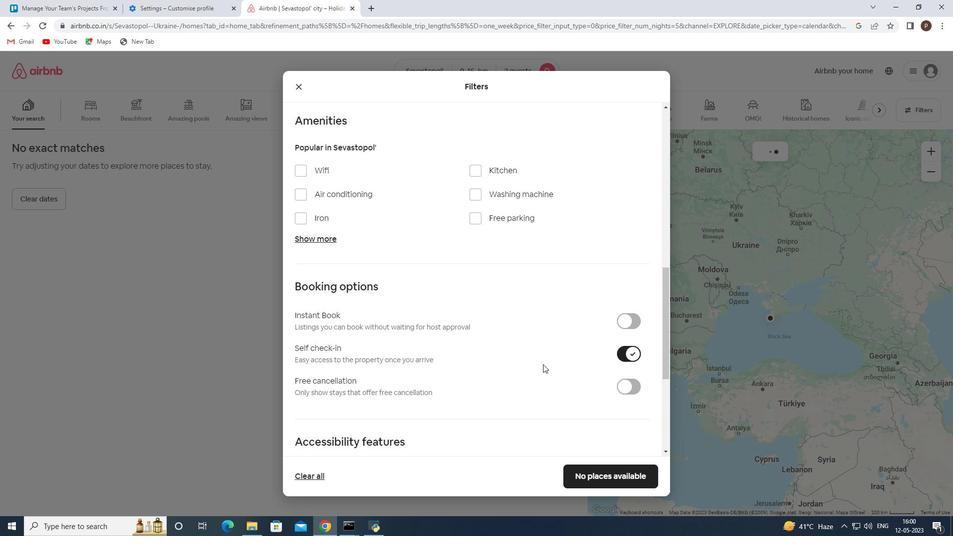
Action: Mouse moved to (474, 359)
Screenshot: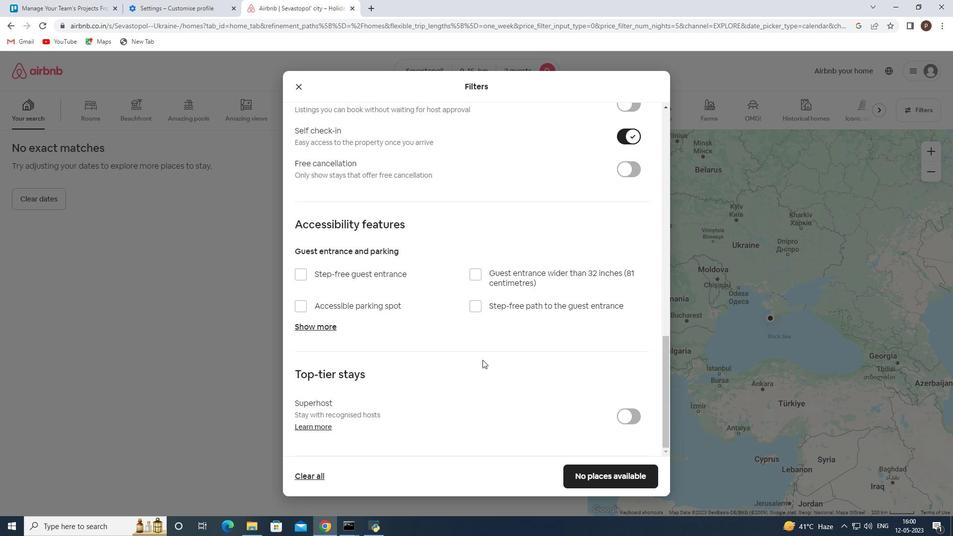 
Action: Mouse scrolled (474, 358) with delta (0, 0)
Screenshot: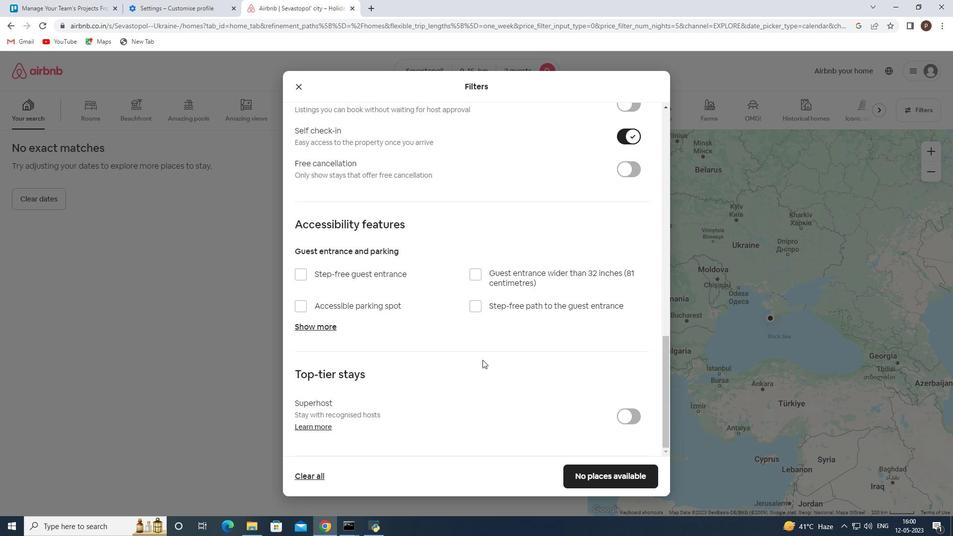 
Action: Mouse scrolled (474, 358) with delta (0, 0)
Screenshot: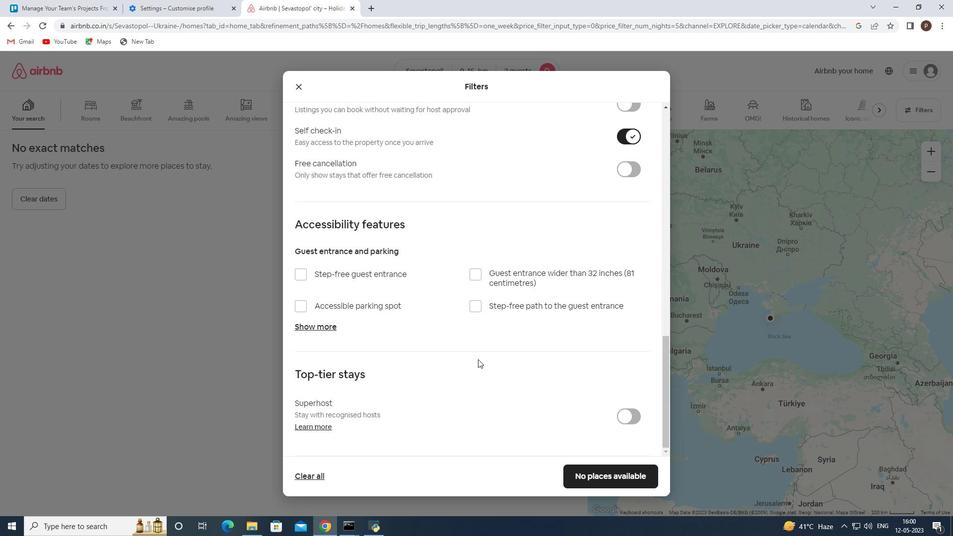 
Action: Mouse scrolled (474, 358) with delta (0, 0)
Screenshot: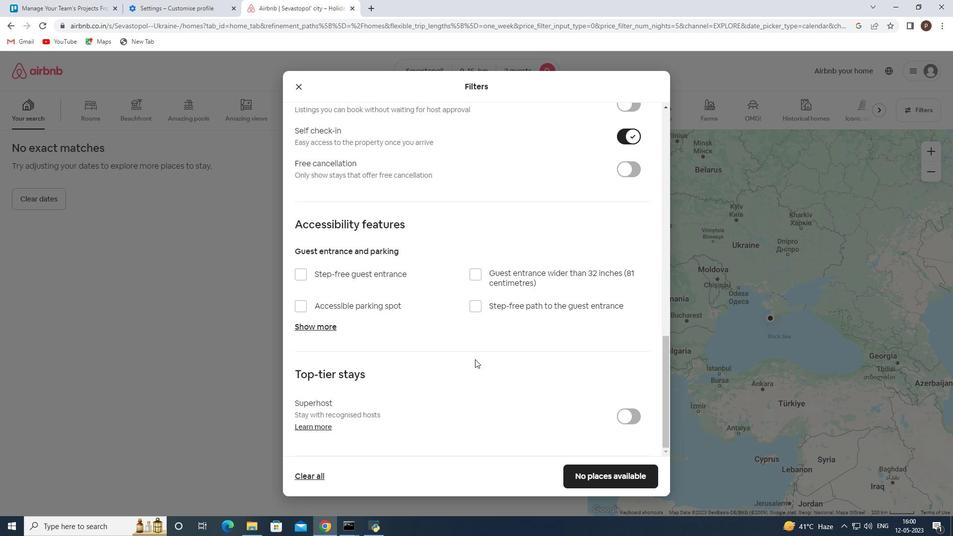 
Action: Mouse scrolled (474, 358) with delta (0, 0)
Screenshot: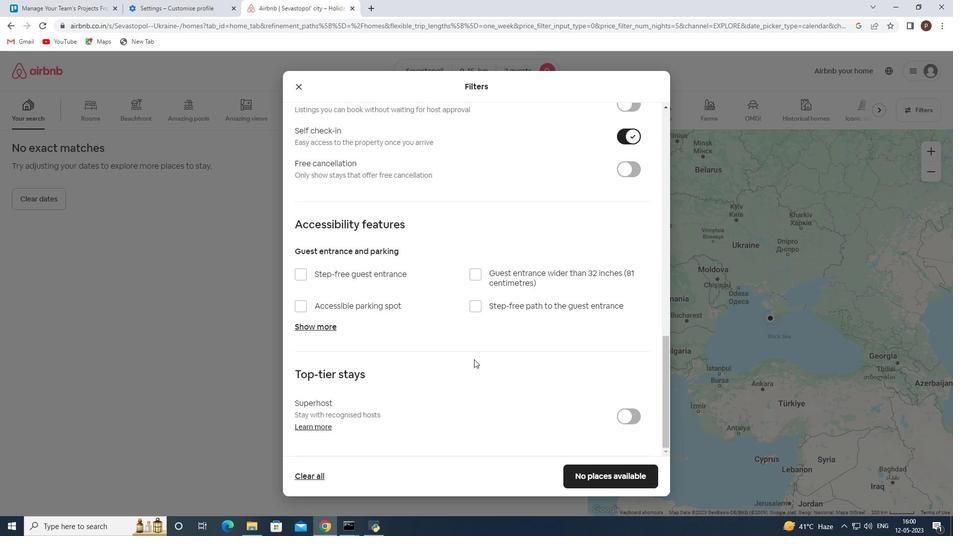 
Action: Mouse moved to (471, 359)
Screenshot: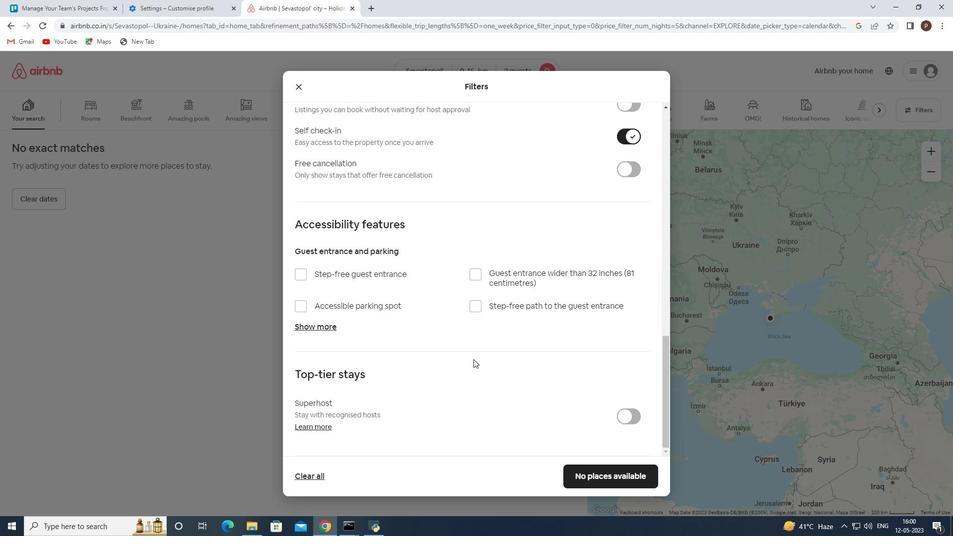 
Action: Mouse scrolled (471, 359) with delta (0, 0)
Screenshot: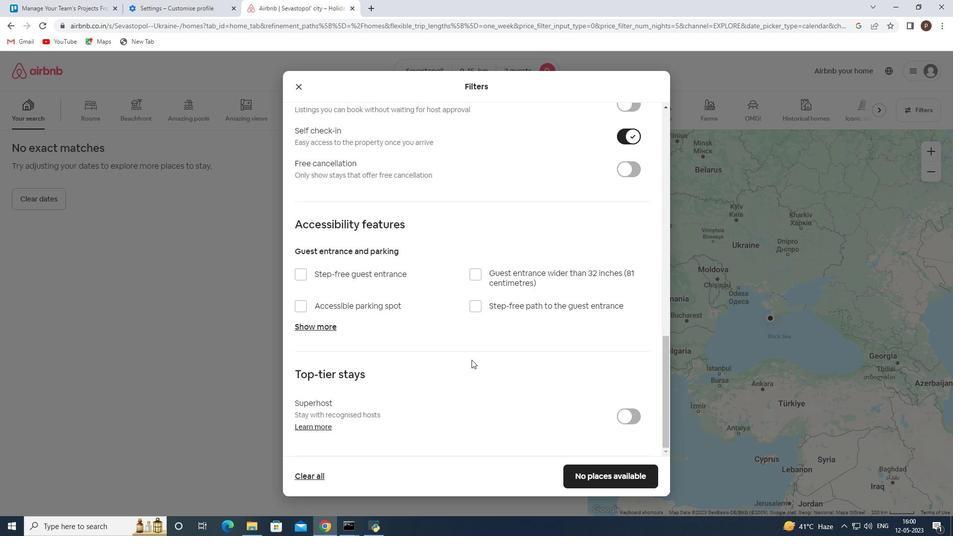 
Action: Mouse scrolled (471, 359) with delta (0, 0)
Screenshot: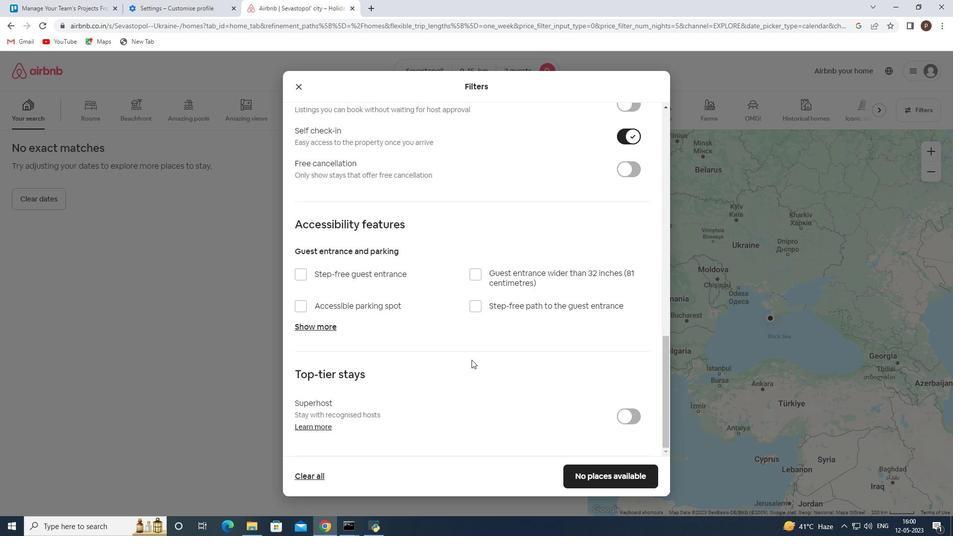 
Action: Mouse scrolled (471, 359) with delta (0, 0)
Screenshot: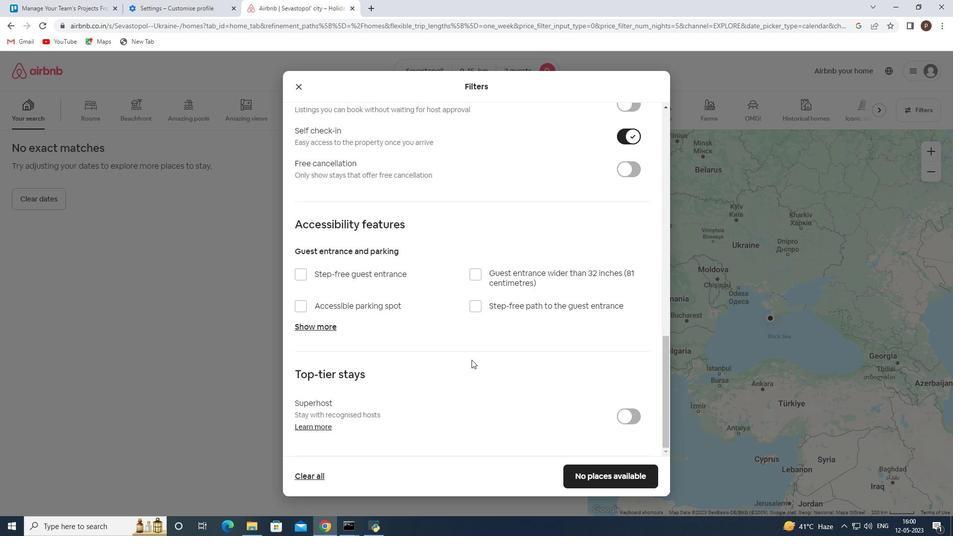 
Action: Mouse scrolled (471, 359) with delta (0, 0)
Screenshot: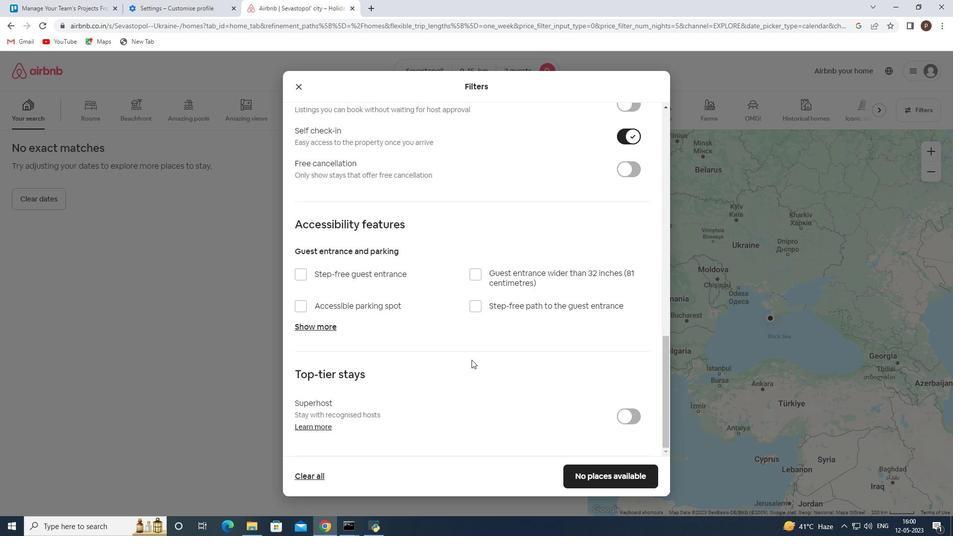 
Action: Mouse moved to (471, 360)
Screenshot: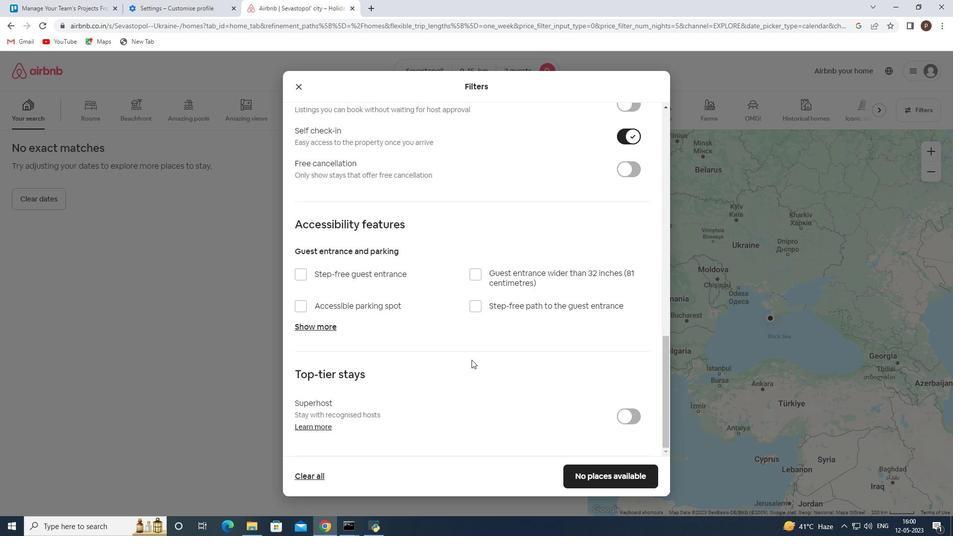 
Action: Mouse scrolled (471, 360) with delta (0, 0)
Screenshot: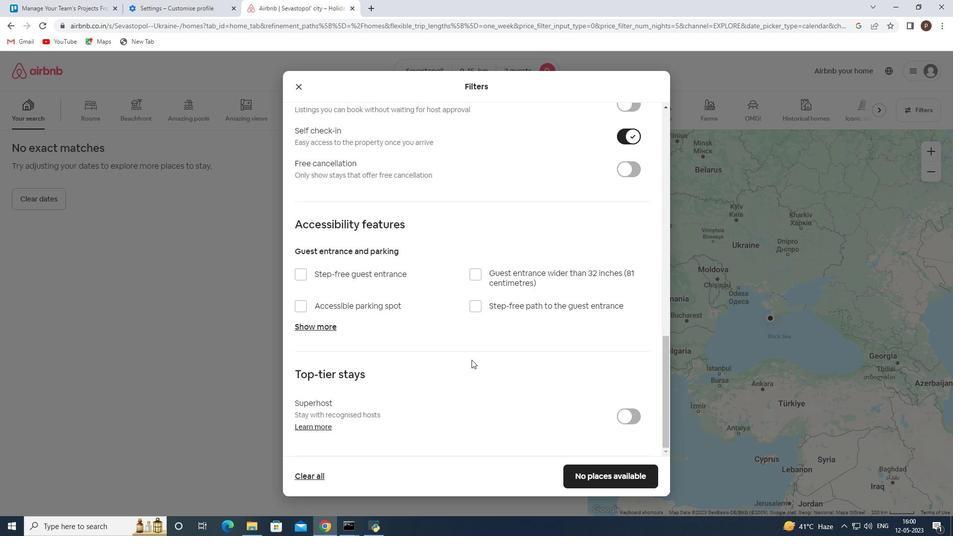 
Action: Mouse moved to (481, 367)
Screenshot: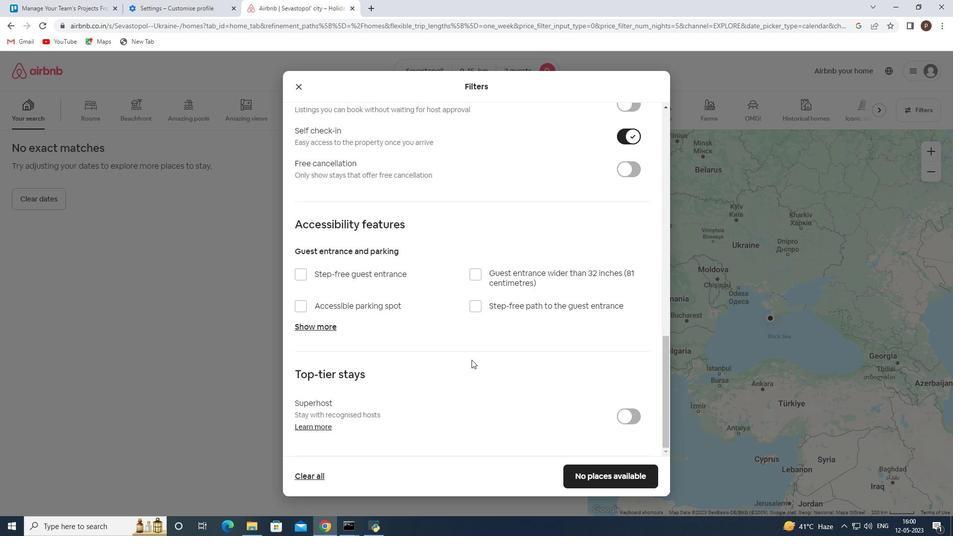 
Action: Mouse scrolled (481, 366) with delta (0, 0)
Screenshot: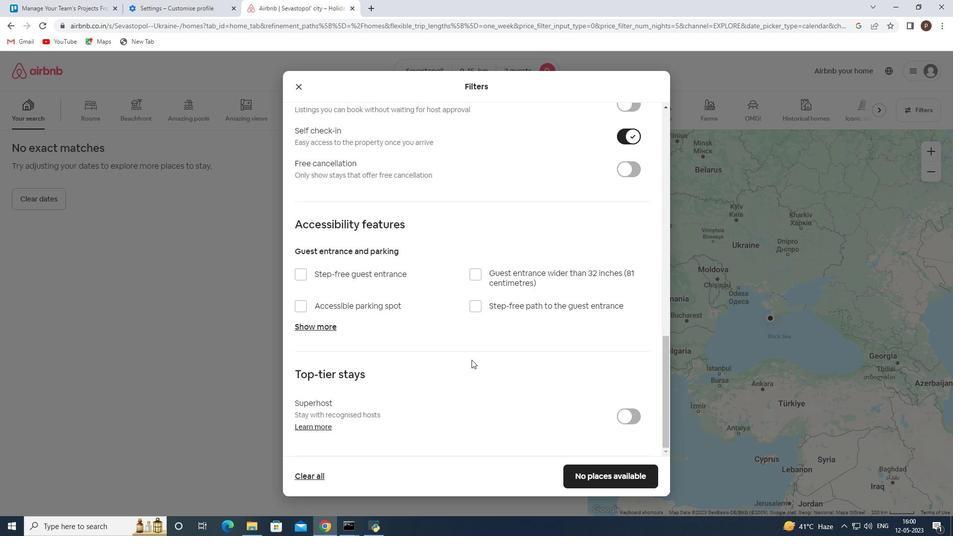 
Action: Mouse moved to (600, 475)
Screenshot: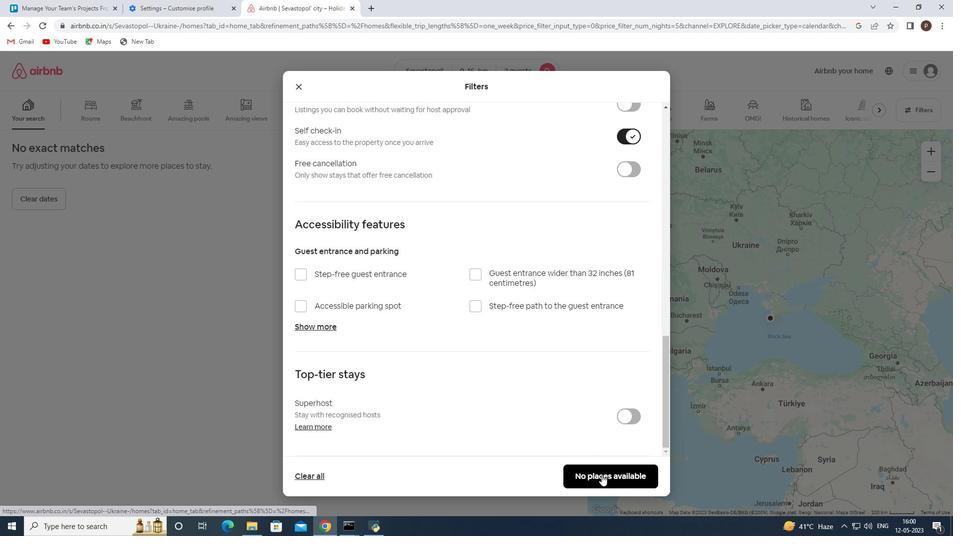 
Action: Mouse pressed left at (600, 475)
Screenshot: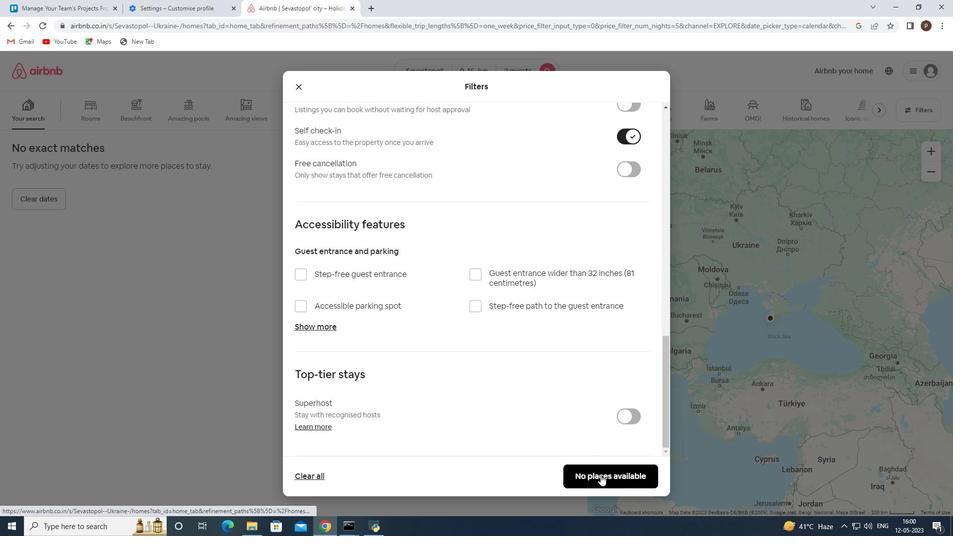 
